 Task: Align the text "Advancing knowledge through systematic investigation" at the top.
Action: Mouse moved to (153, 159)
Screenshot: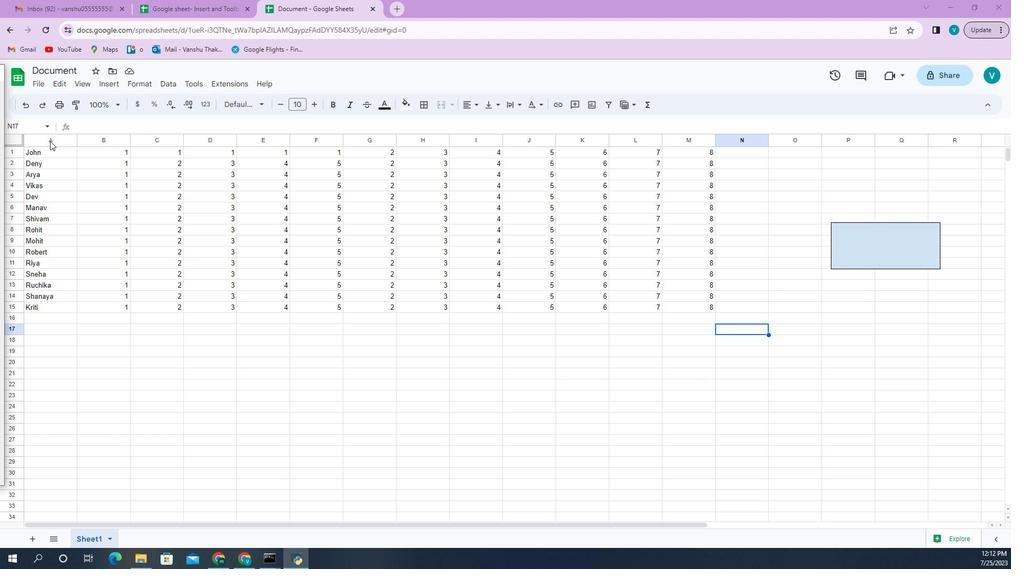 
Action: Mouse pressed left at (153, 159)
Screenshot: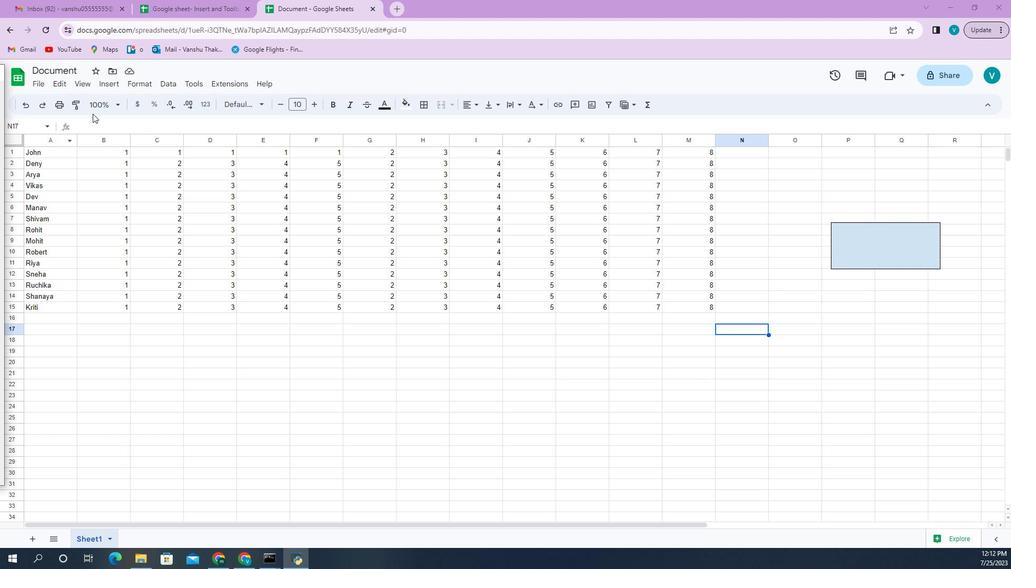 
Action: Mouse moved to (159, 156)
Screenshot: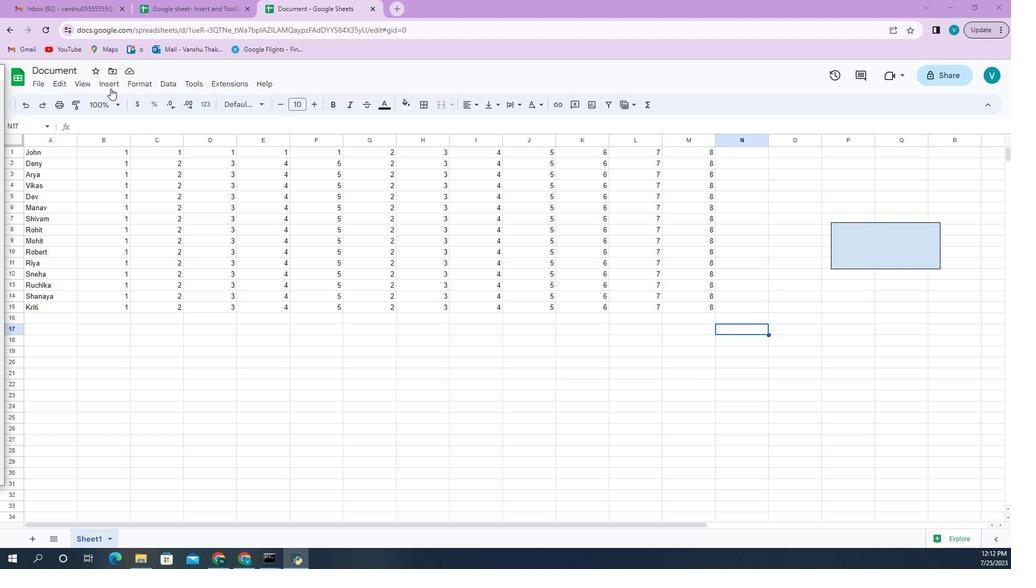 
Action: Mouse pressed left at (159, 156)
Screenshot: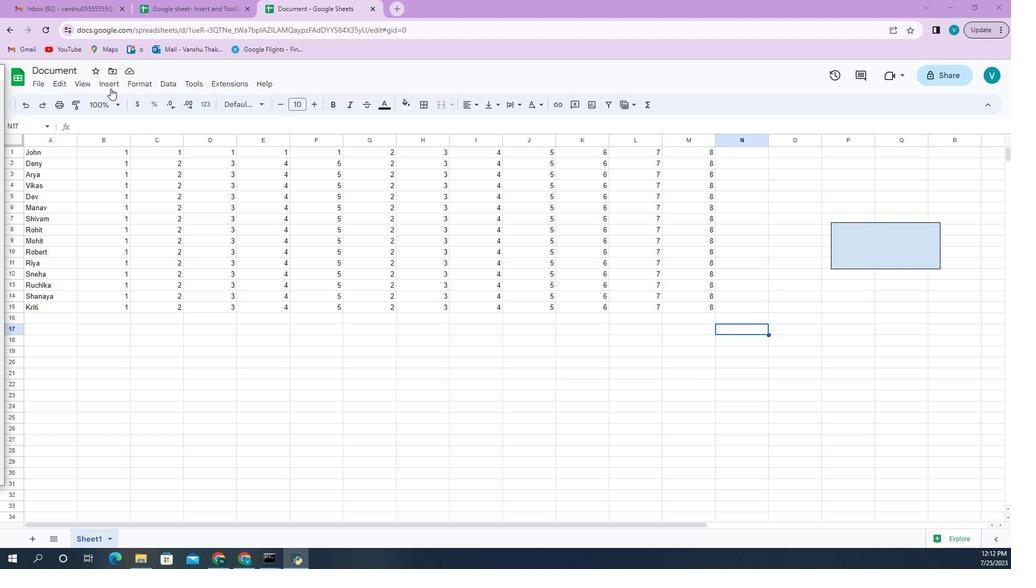 
Action: Mouse moved to (172, 249)
Screenshot: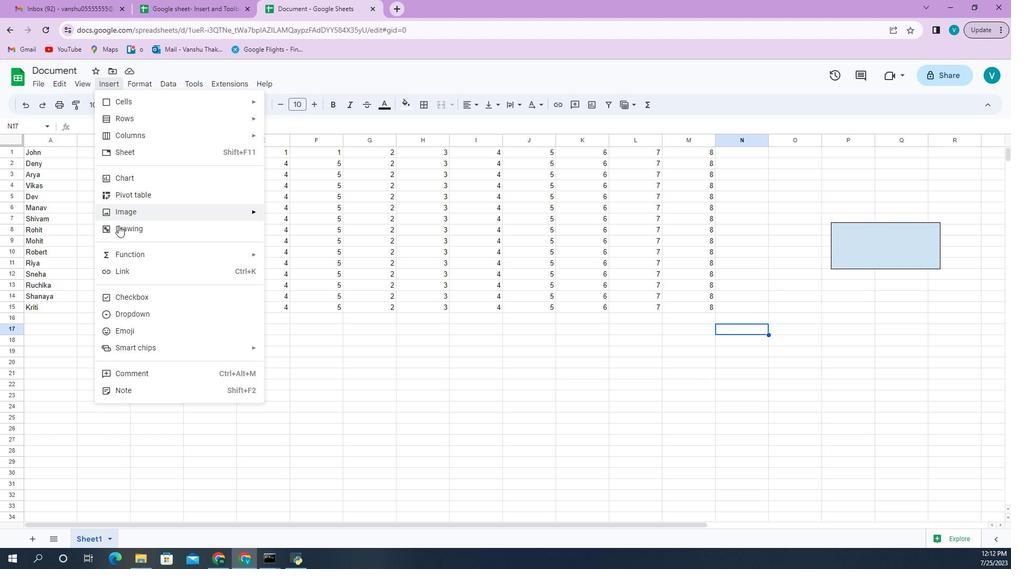 
Action: Mouse pressed left at (172, 249)
Screenshot: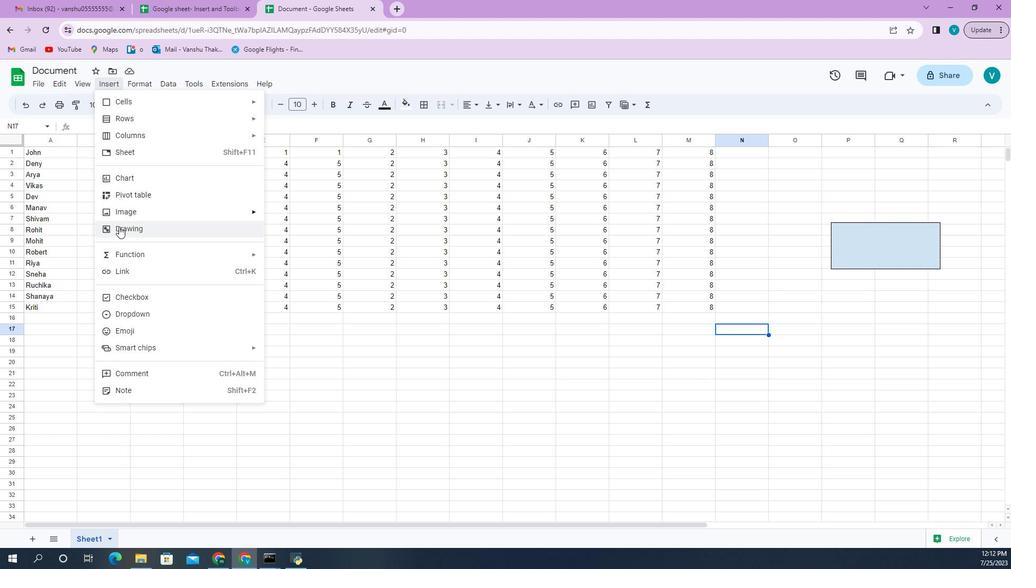 
Action: Mouse moved to (424, 255)
Screenshot: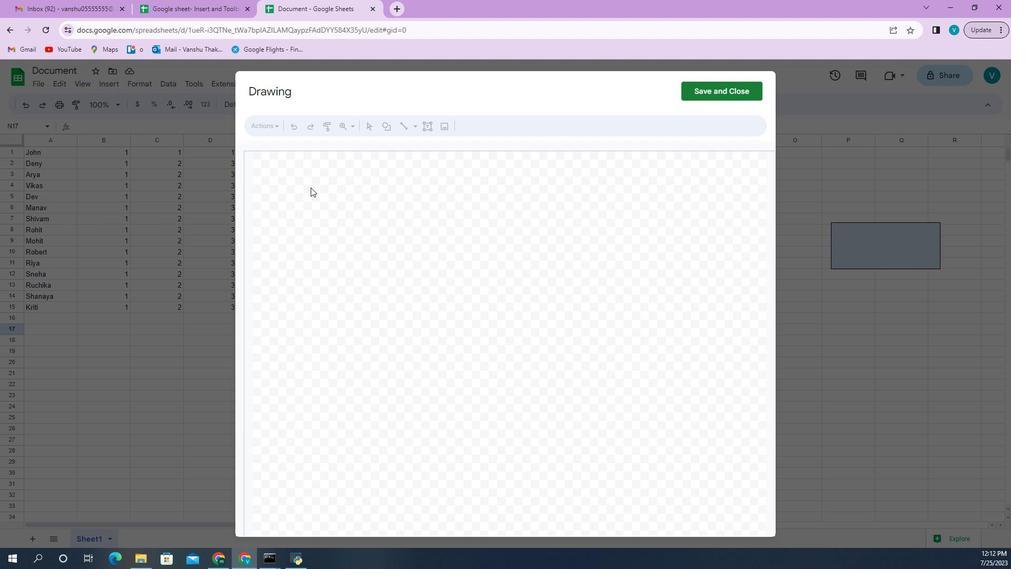 
Action: Key pressed ctrl+V
Screenshot: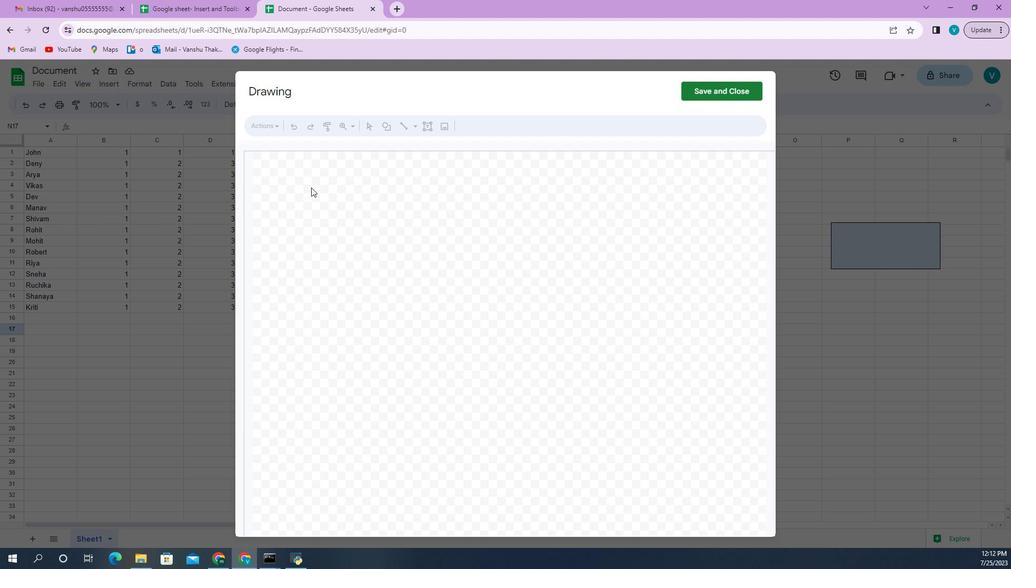 
Action: Mouse moved to (498, 183)
Screenshot: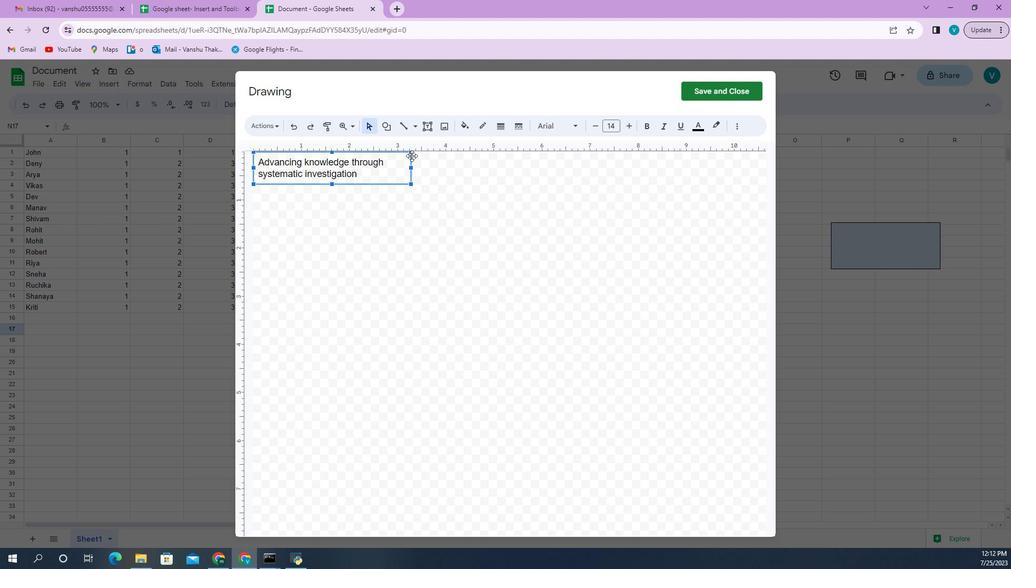 
Action: Mouse pressed left at (498, 183)
Screenshot: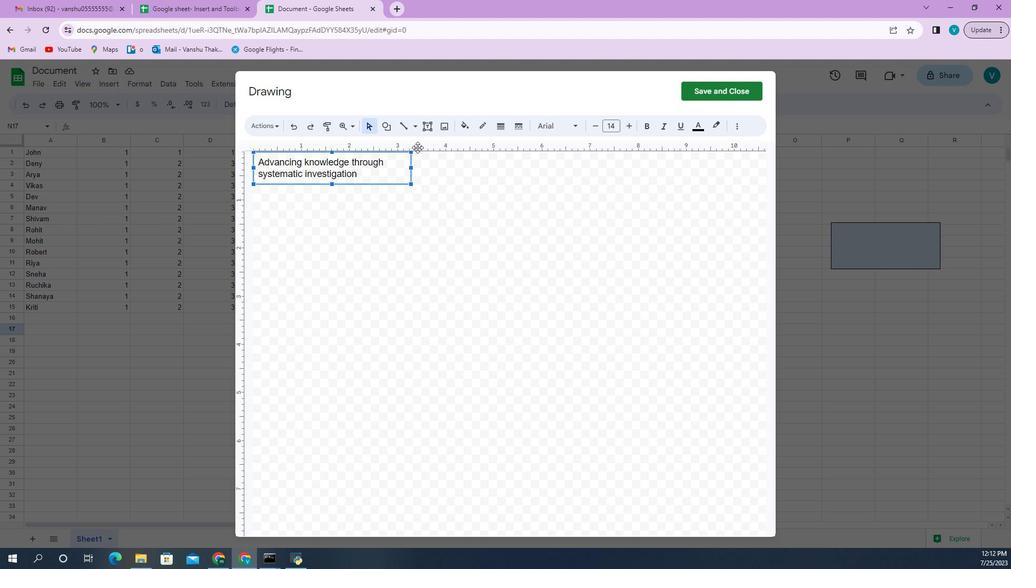 
Action: Mouse moved to (504, 262)
Screenshot: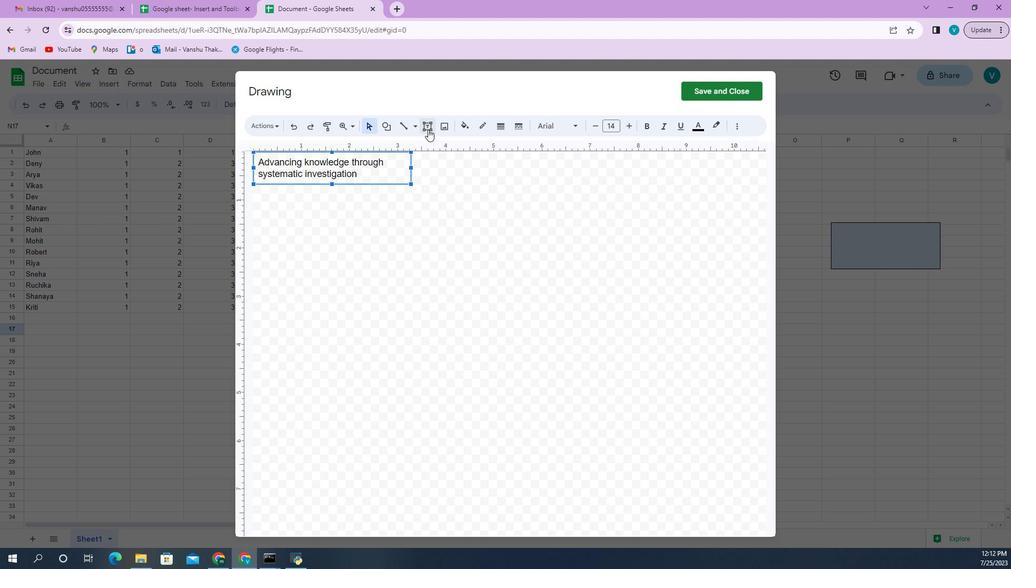 
Action: Mouse pressed left at (504, 262)
Screenshot: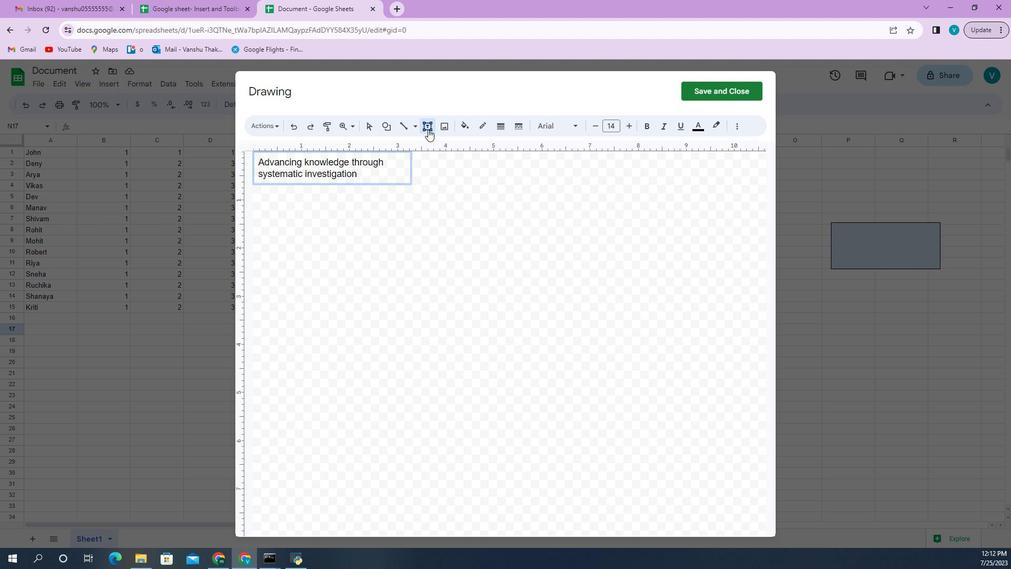 
Action: Mouse moved to (703, 315)
Screenshot: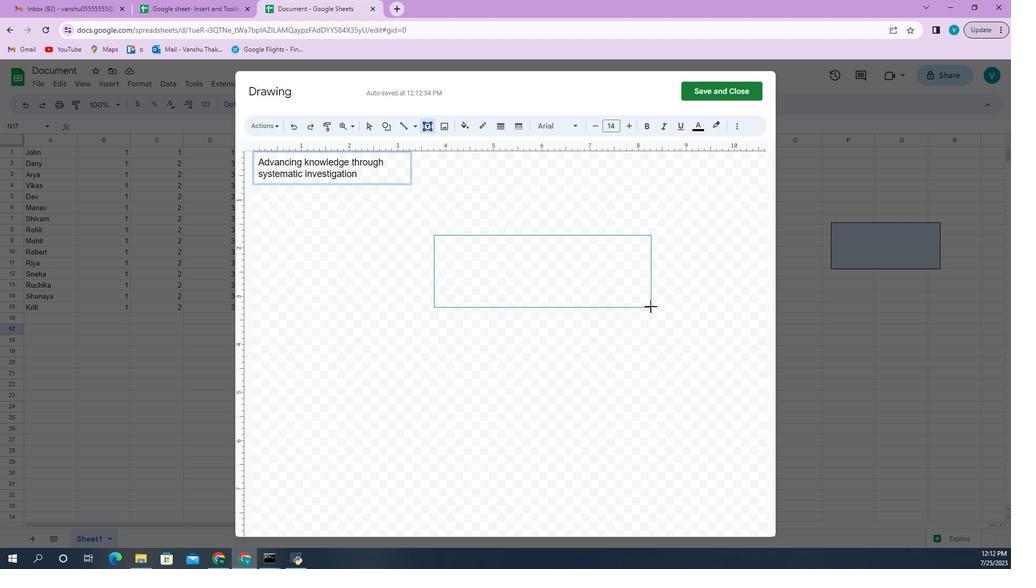 
Action: Key pressed ctrl+V
Screenshot: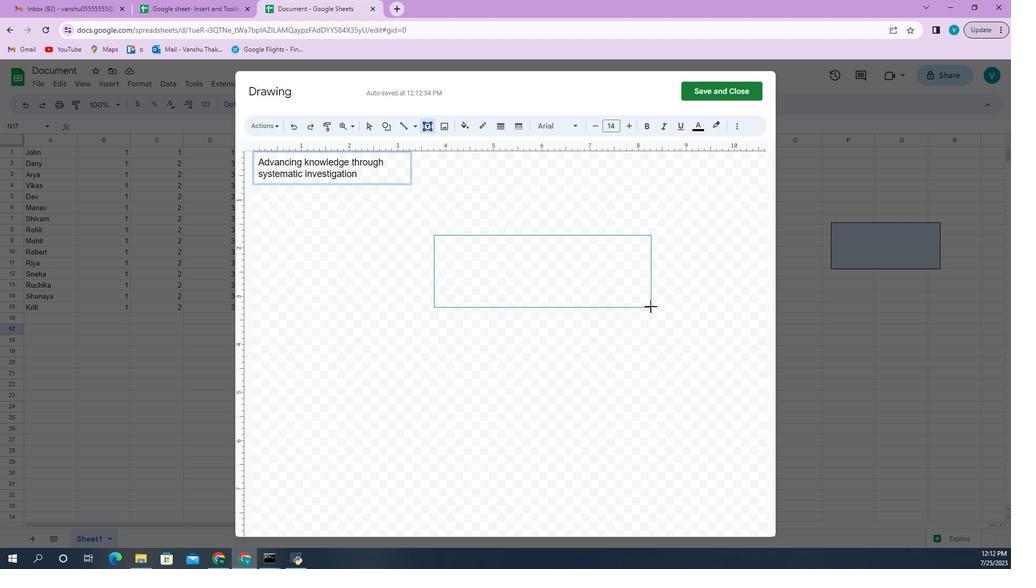 
Action: Mouse moved to (327, 181)
Screenshot: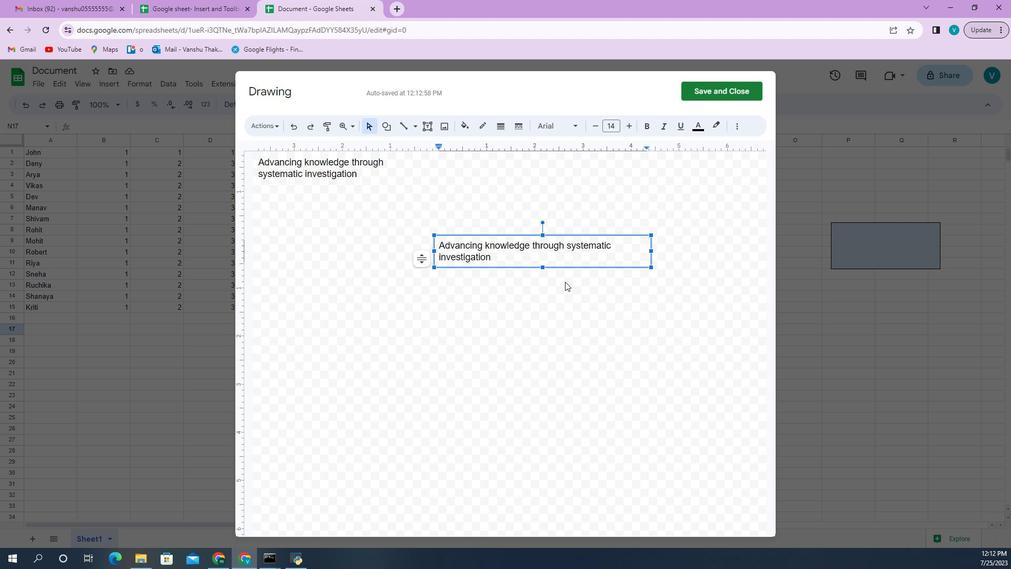 
Action: Mouse pressed left at (327, 181)
Screenshot: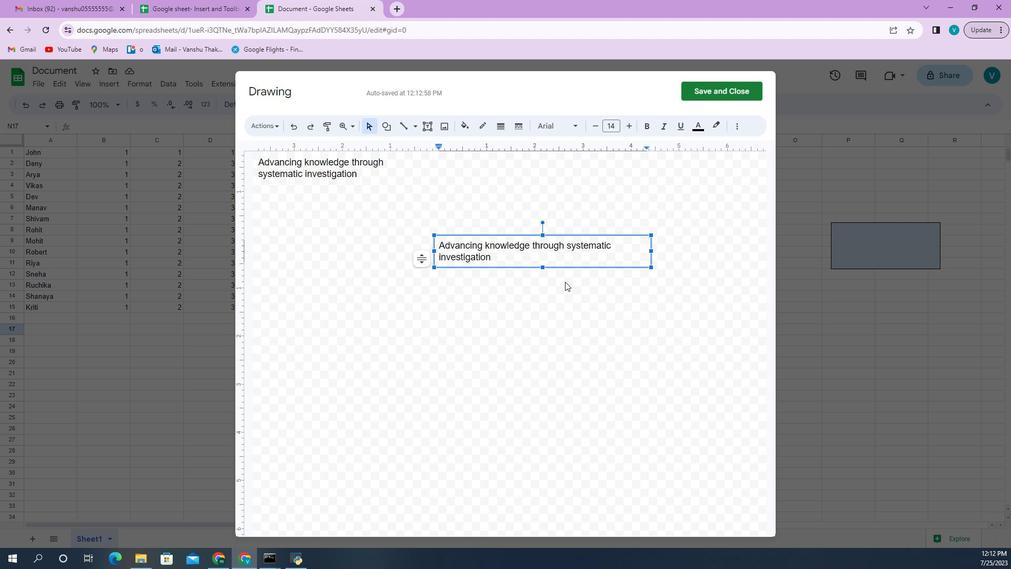 
Action: Mouse moved to (161, 154)
Screenshot: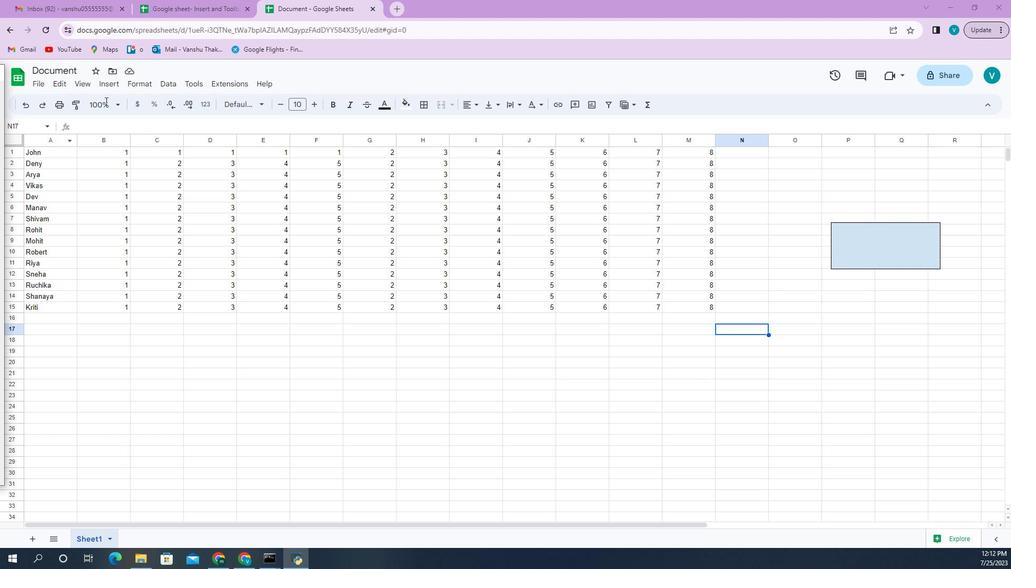 
Action: Mouse pressed left at (161, 154)
Screenshot: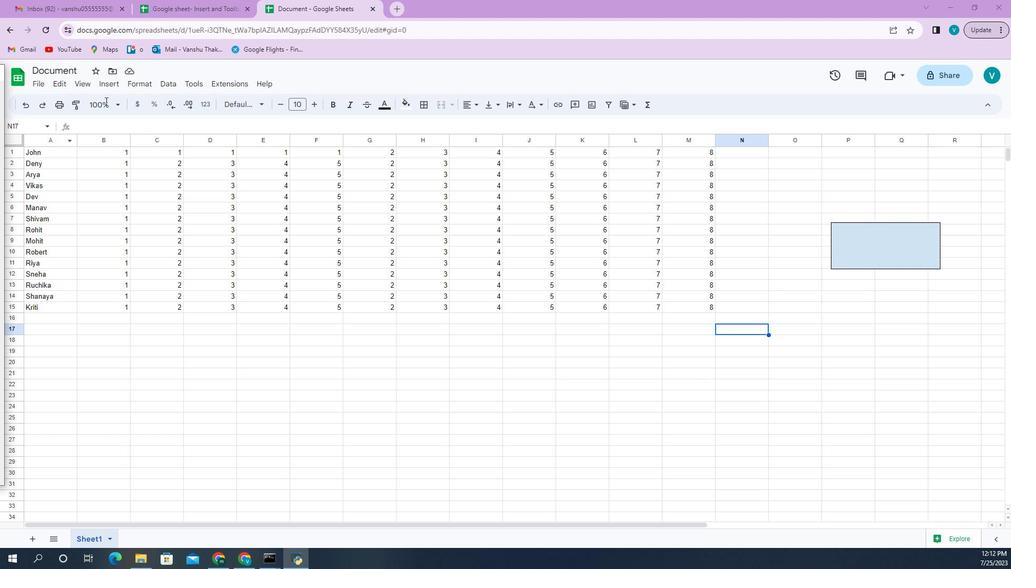 
Action: Mouse moved to (173, 246)
Screenshot: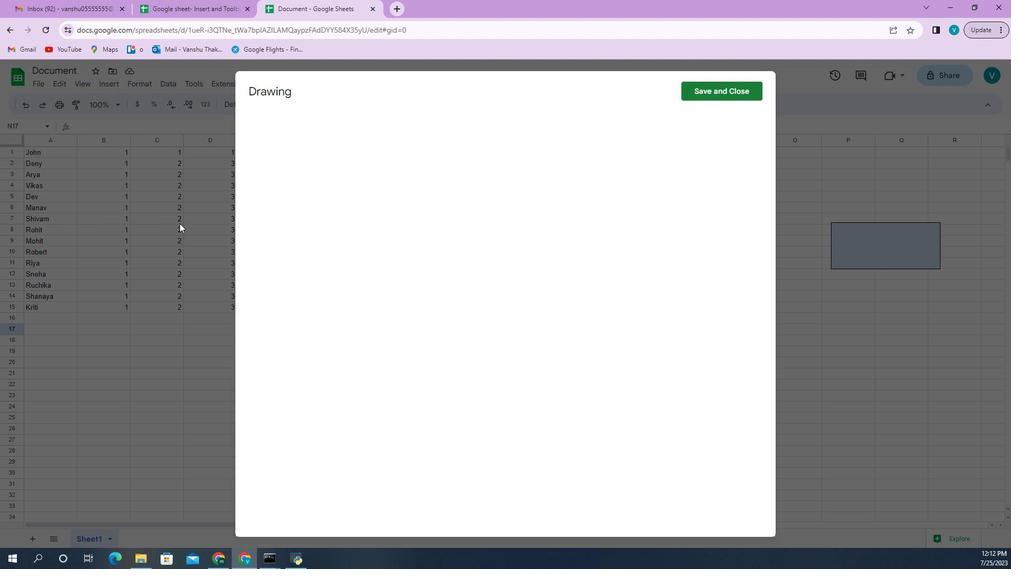 
Action: Mouse pressed left at (173, 246)
Screenshot: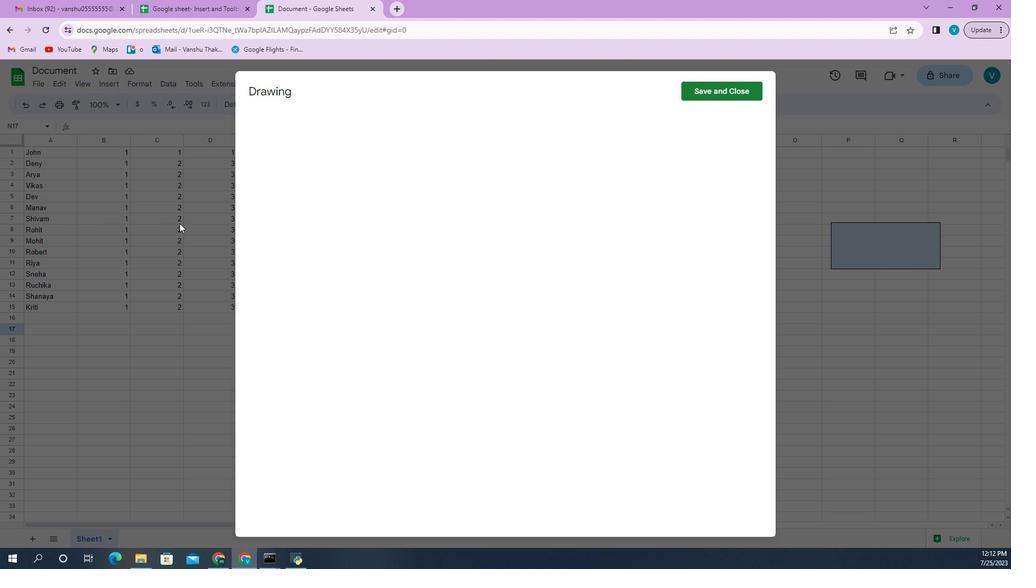 
Action: Mouse moved to (490, 229)
Screenshot: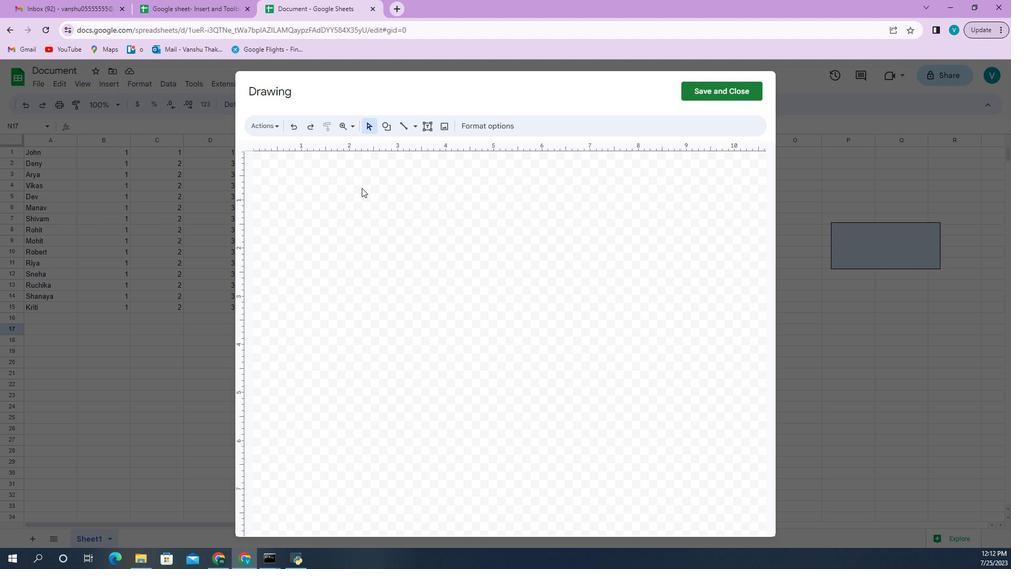 
Action: Key pressed ctrl+V
Screenshot: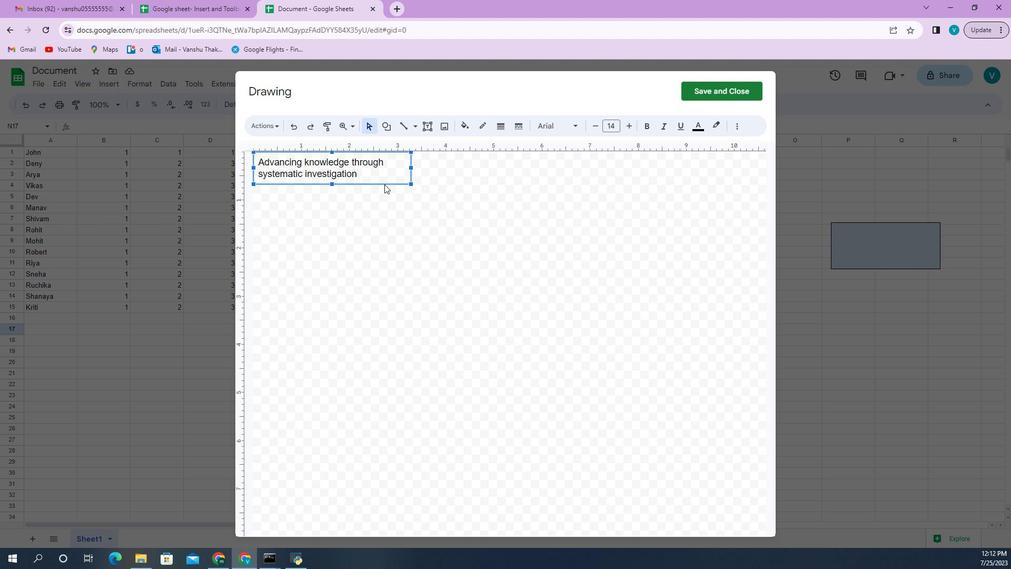 
Action: Mouse moved to (491, 182)
Screenshot: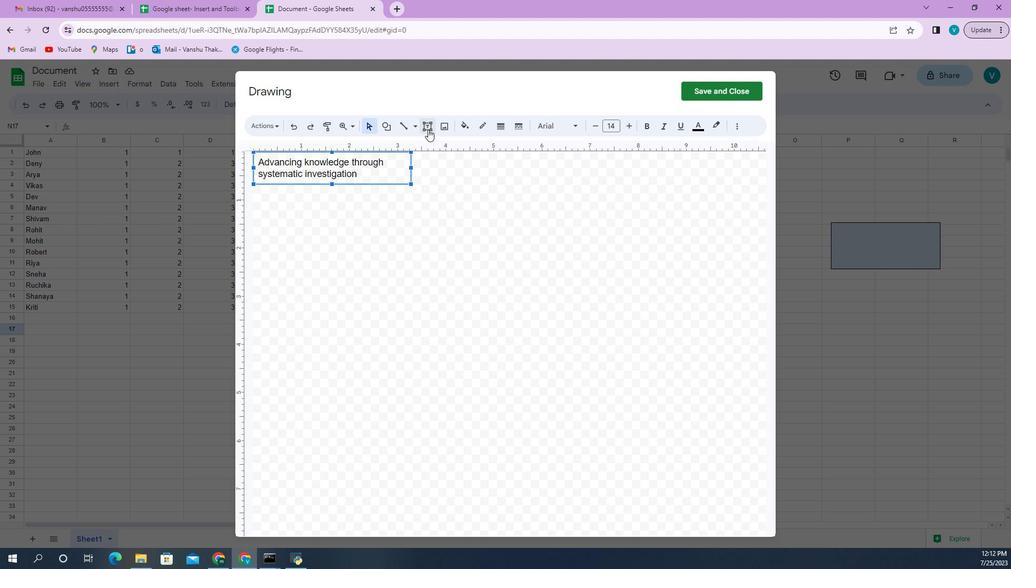 
Action: Mouse pressed left at (491, 182)
Screenshot: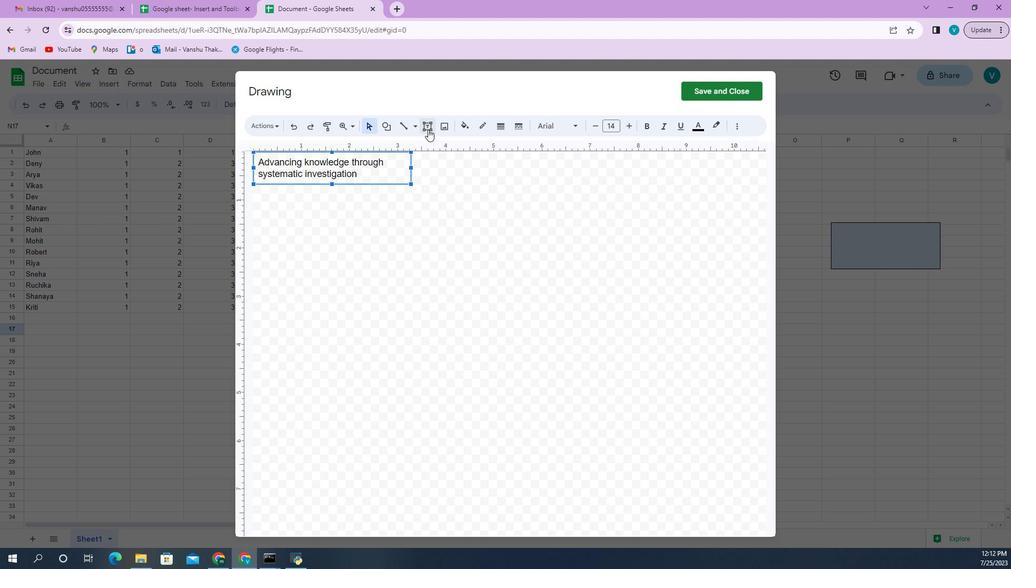 
Action: Mouse moved to (524, 258)
Screenshot: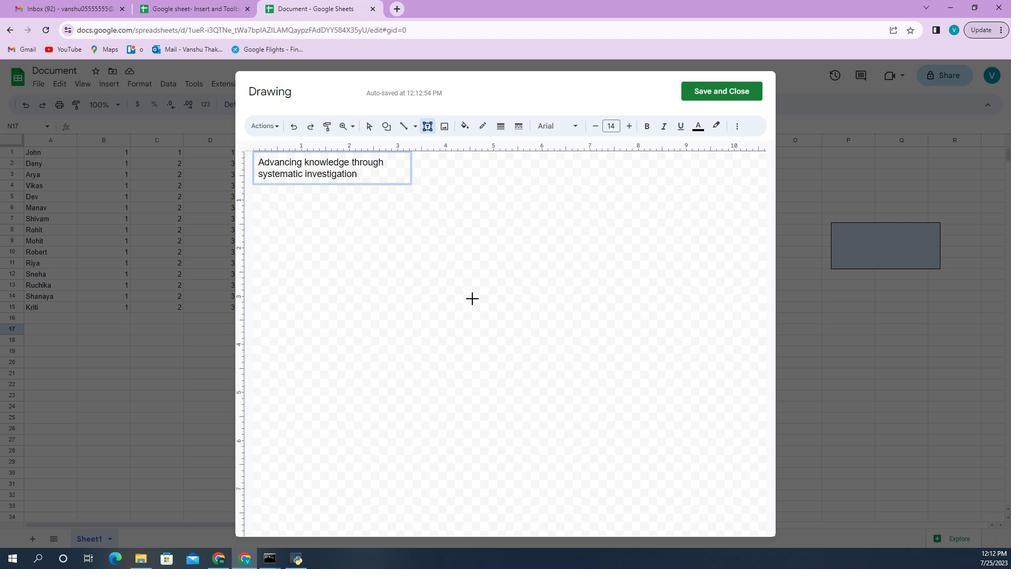 
Action: Mouse pressed left at (524, 258)
Screenshot: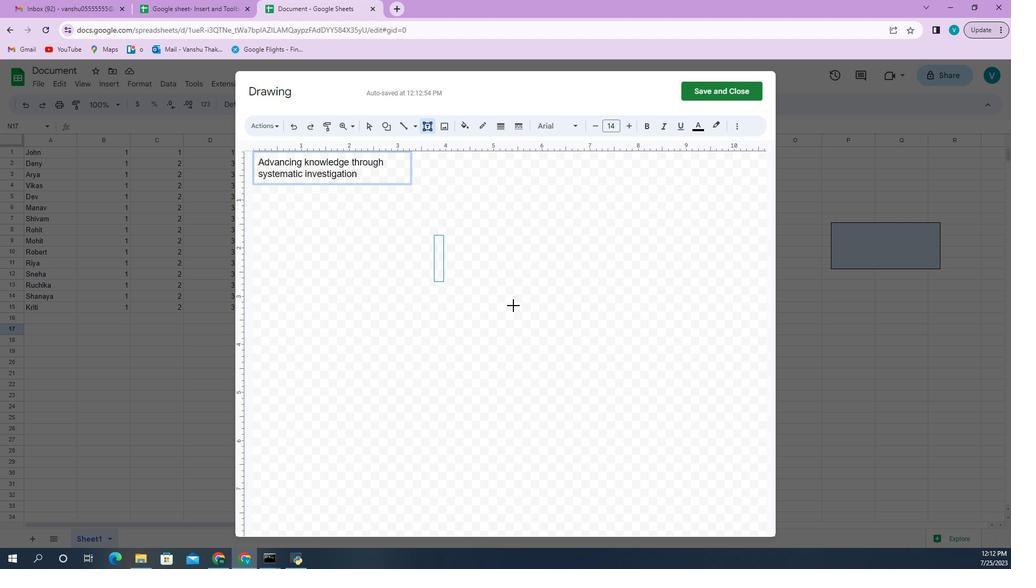 
Action: Mouse moved to (746, 305)
Screenshot: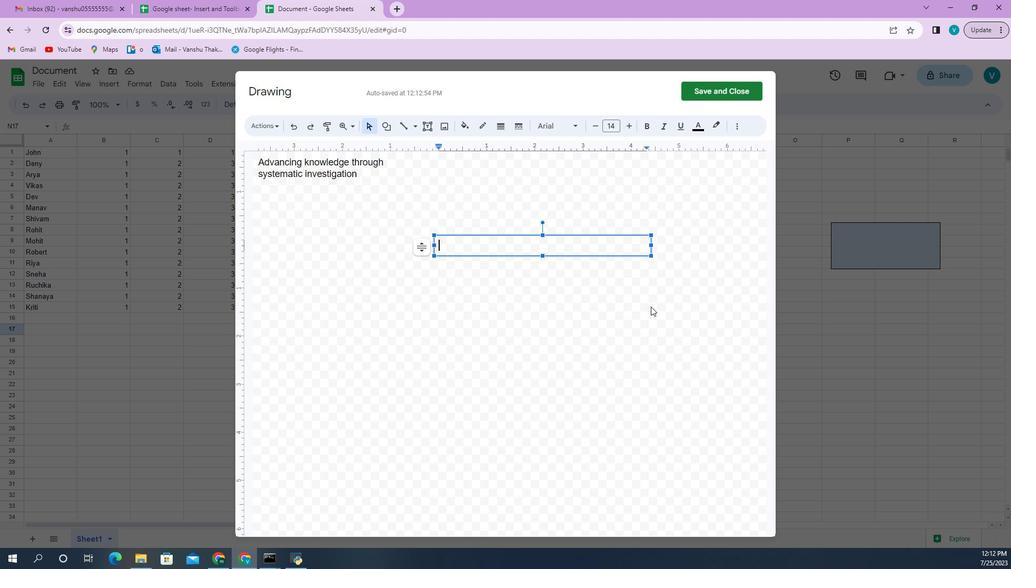 
Action: Key pressed ctrl+V
Screenshot: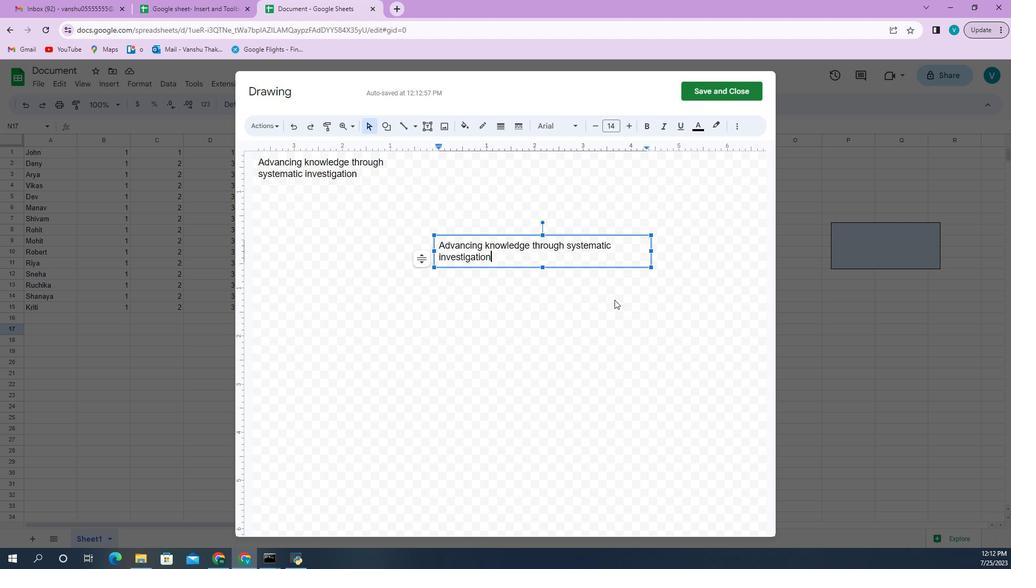 
Action: Mouse moved to (326, 182)
Screenshot: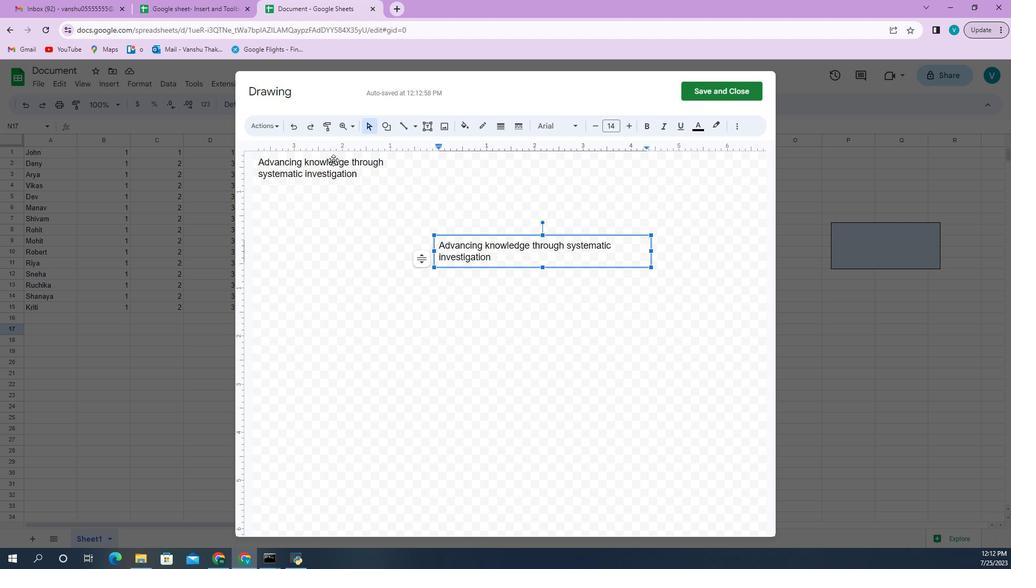 
Action: Mouse pressed left at (326, 182)
Screenshot: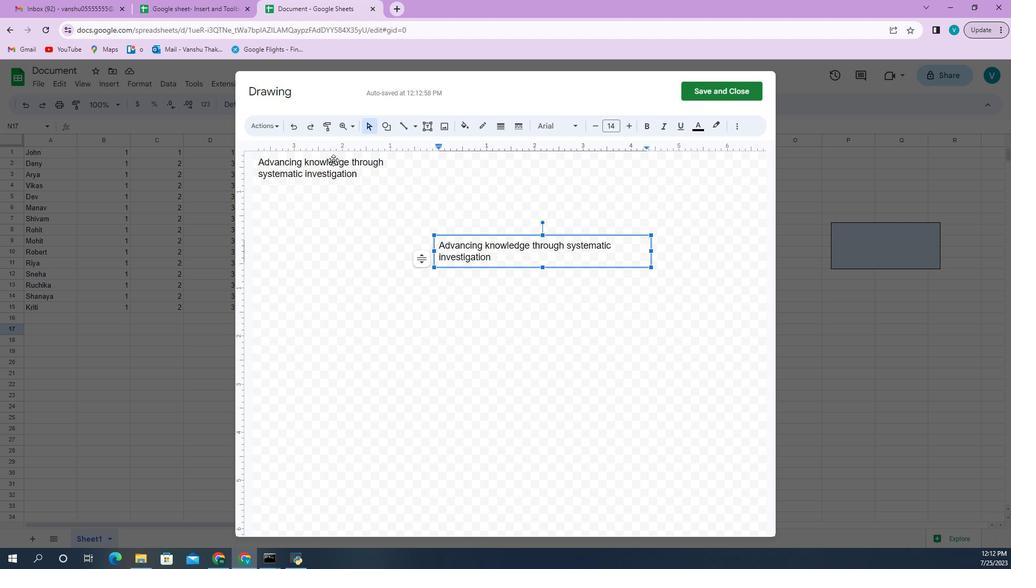 
Action: Mouse moved to (158, 158)
Screenshot: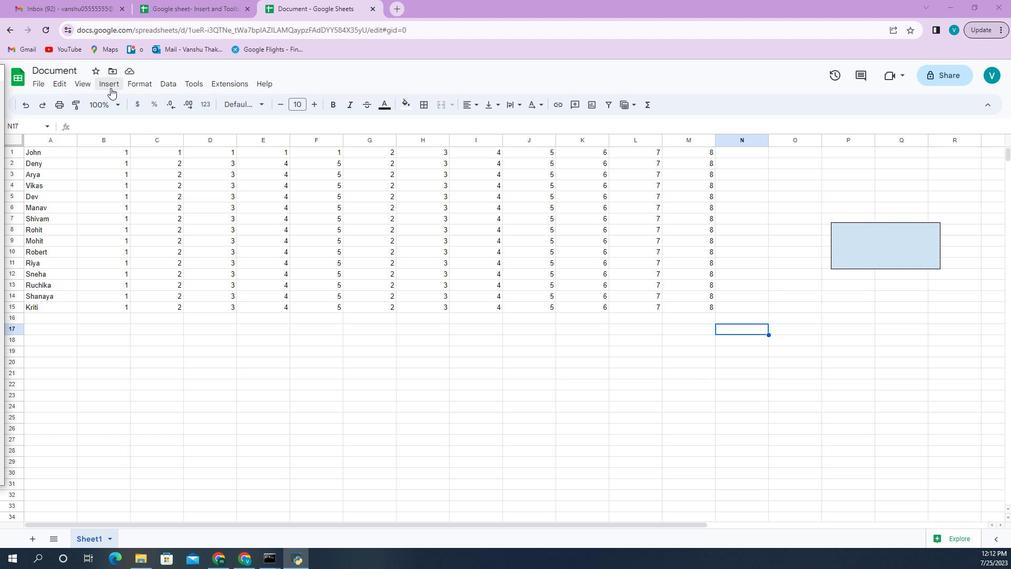 
Action: Mouse pressed left at (158, 158)
Screenshot: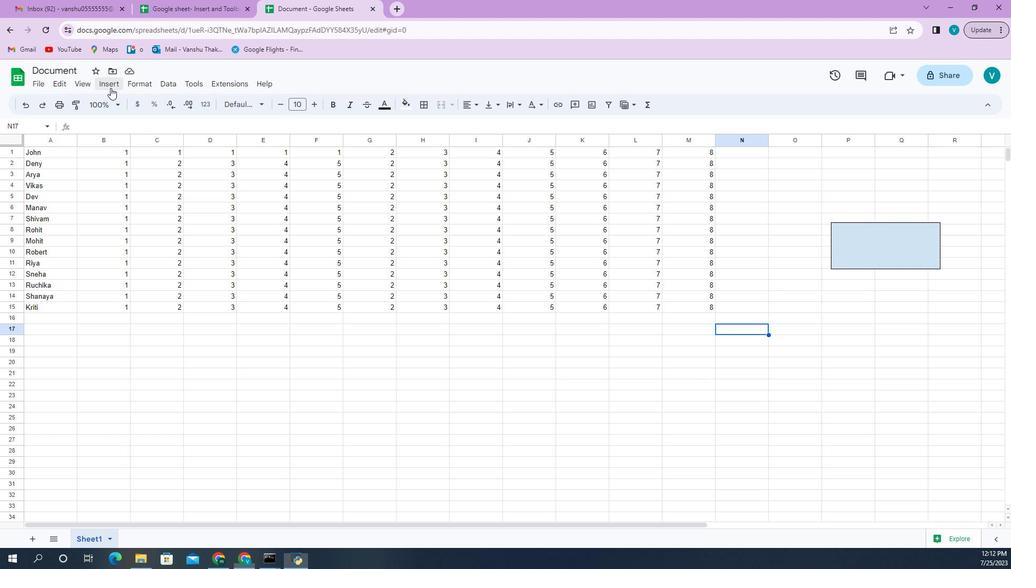 
Action: Mouse moved to (167, 247)
Screenshot: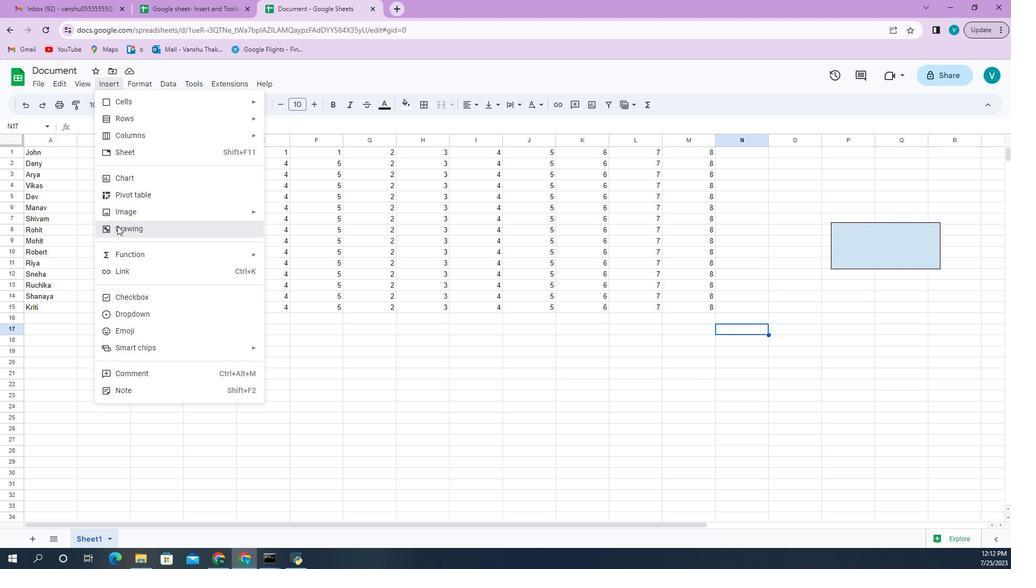 
Action: Mouse pressed left at (167, 247)
Screenshot: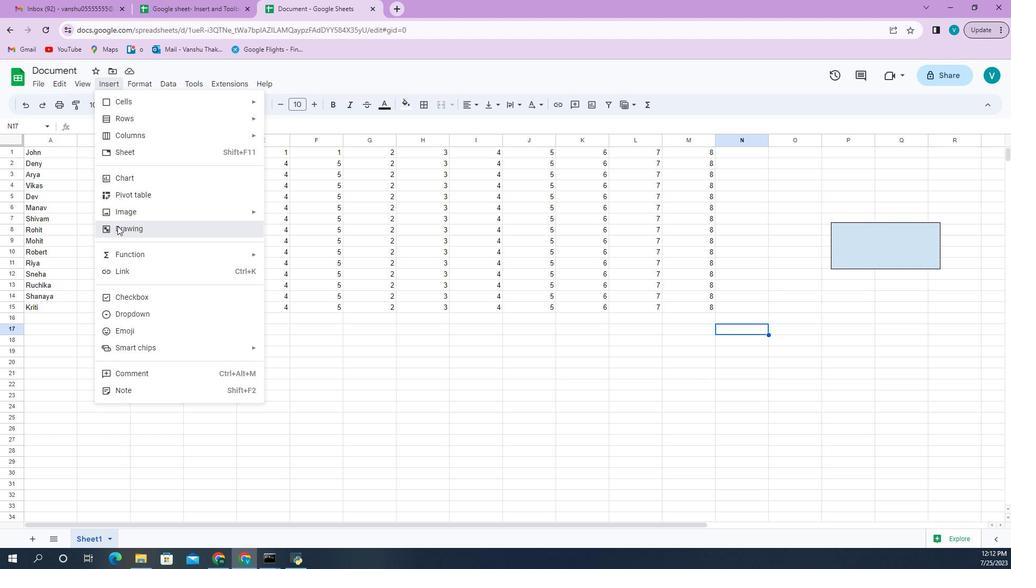 
Action: Mouse moved to (424, 220)
Screenshot: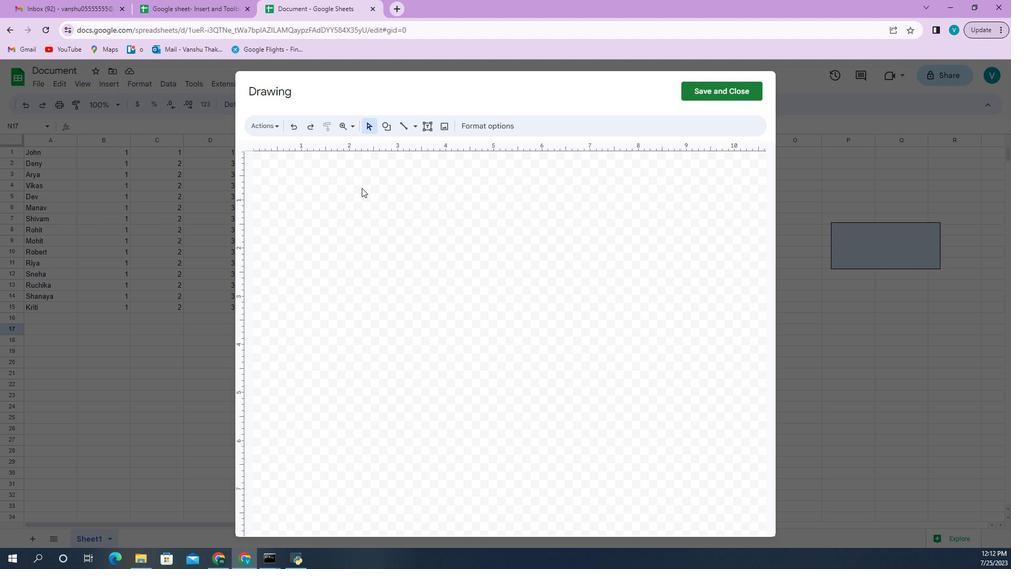 
Action: Key pressed ctrl+V
Screenshot: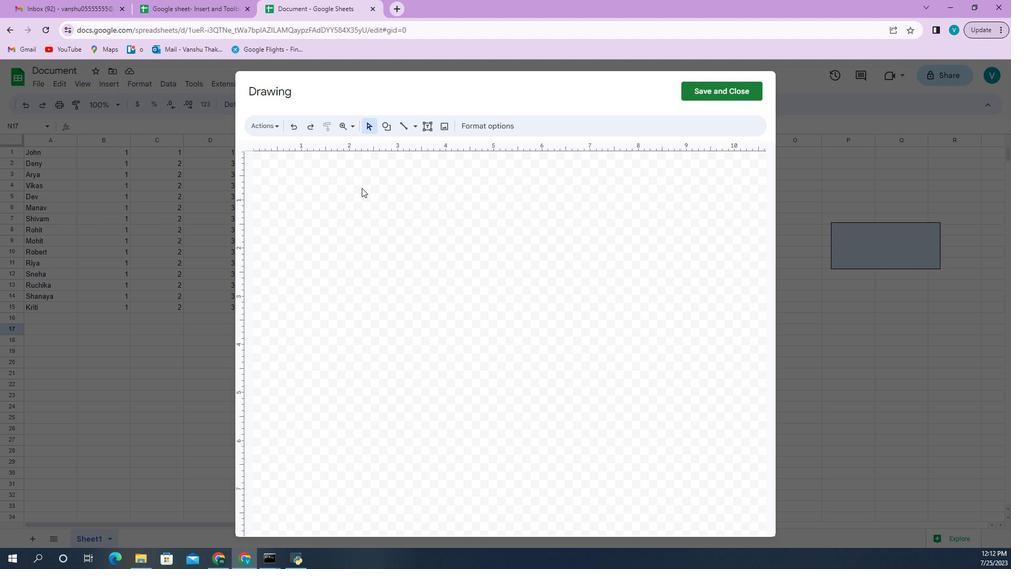 
Action: Mouse moved to (495, 187)
Screenshot: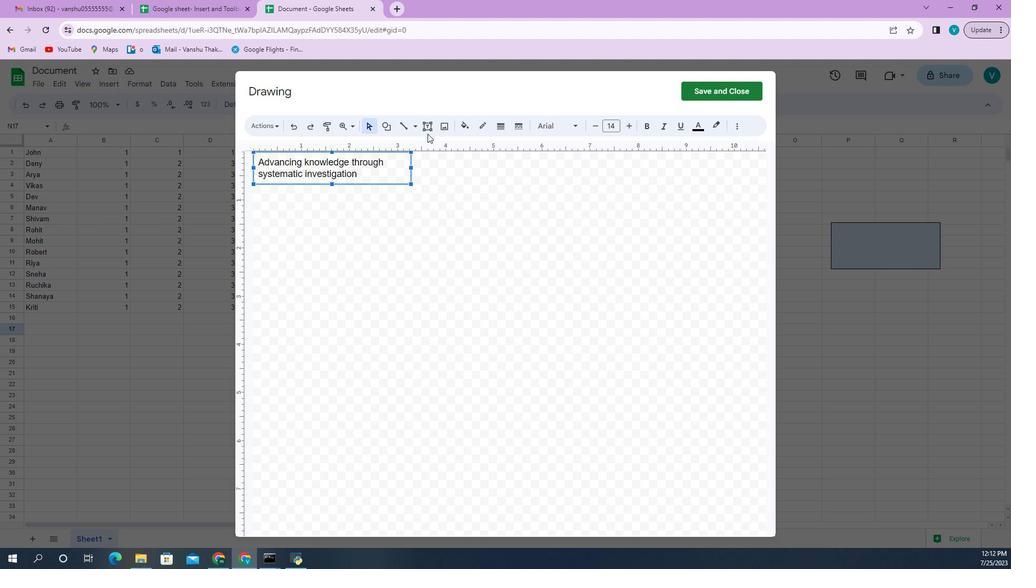 
Action: Mouse pressed left at (495, 187)
Screenshot: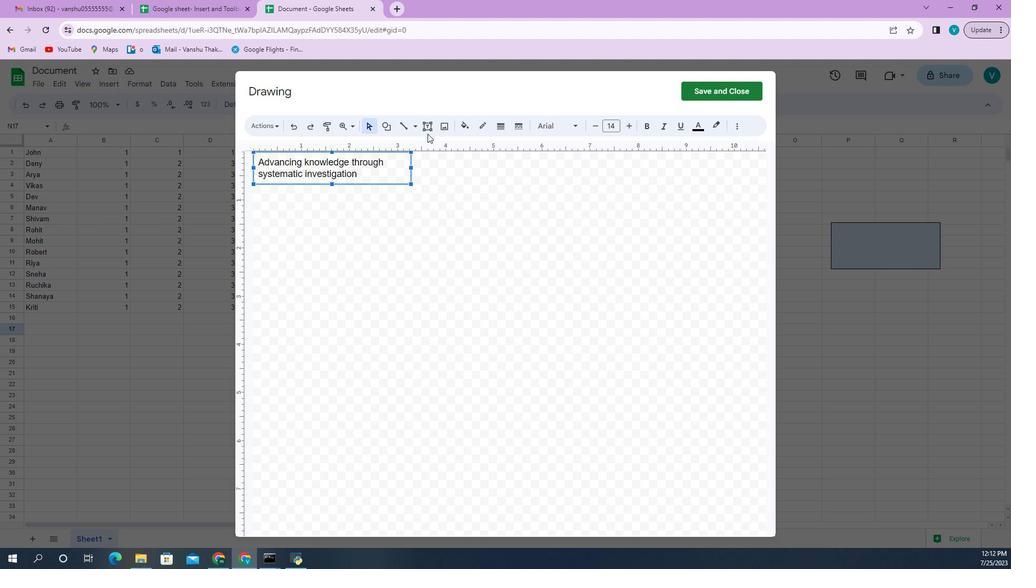 
Action: Mouse moved to (495, 184)
Screenshot: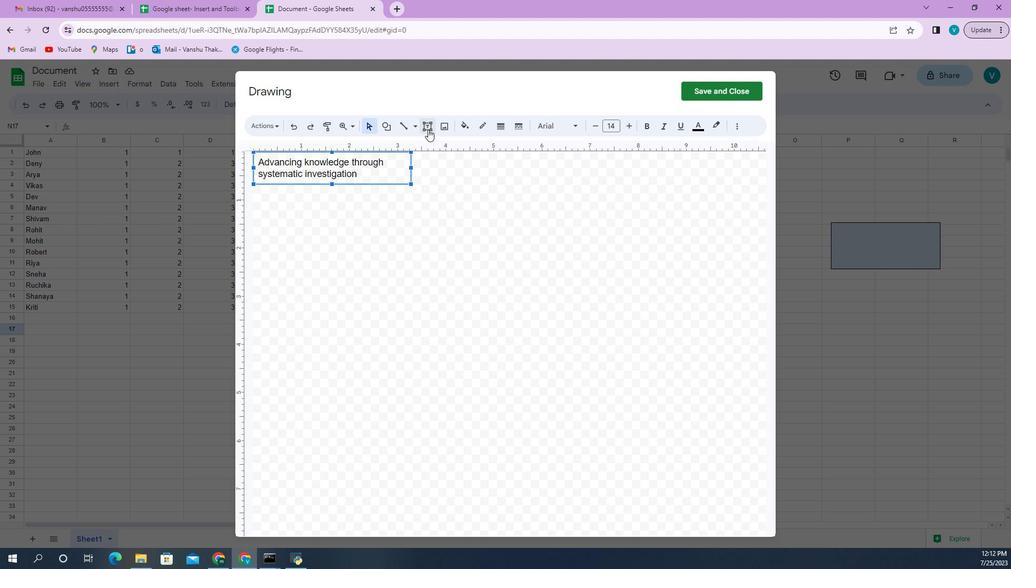 
Action: Mouse pressed left at (495, 184)
Screenshot: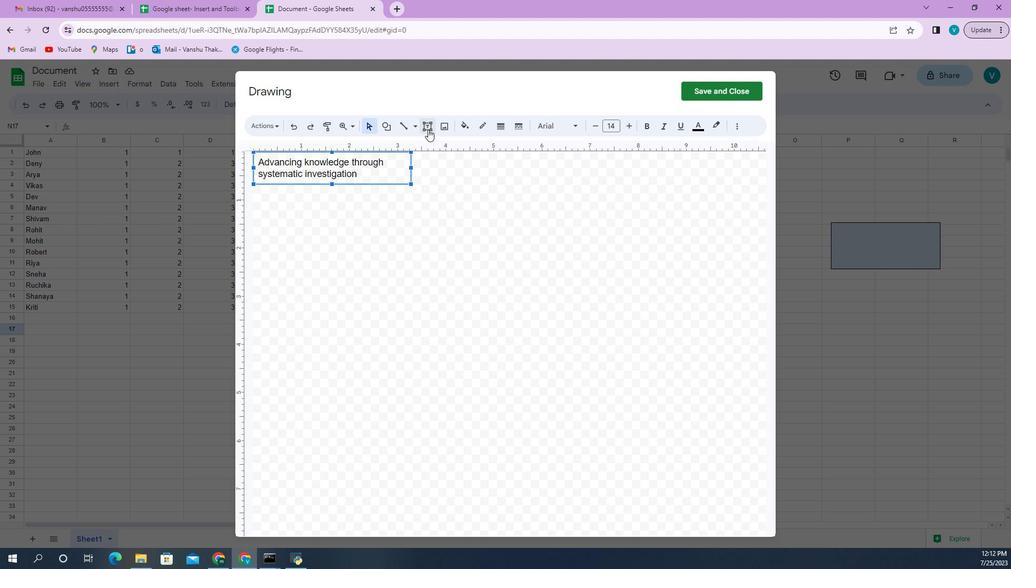 
Action: Mouse moved to (501, 251)
Screenshot: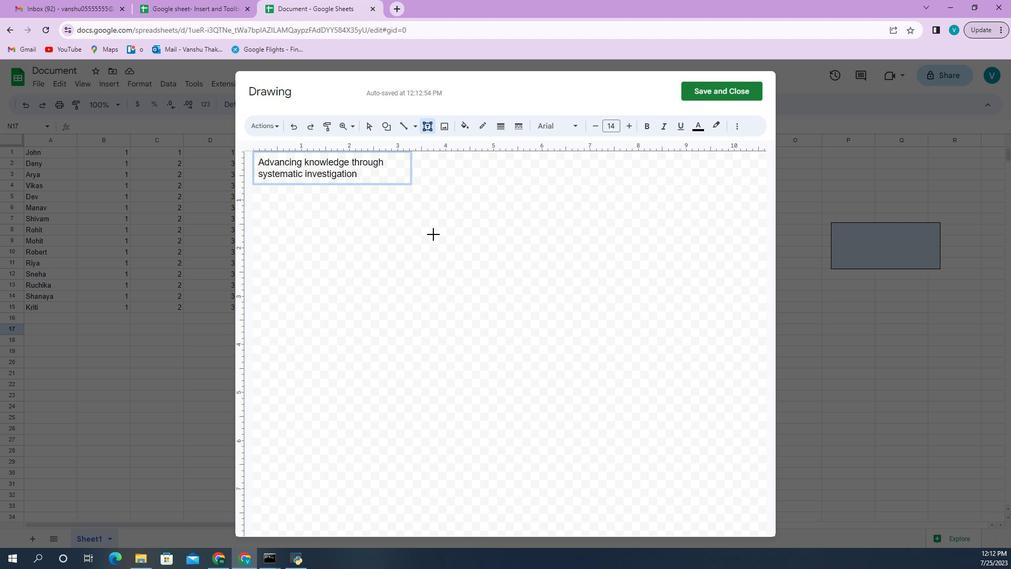 
Action: Mouse pressed left at (501, 251)
Screenshot: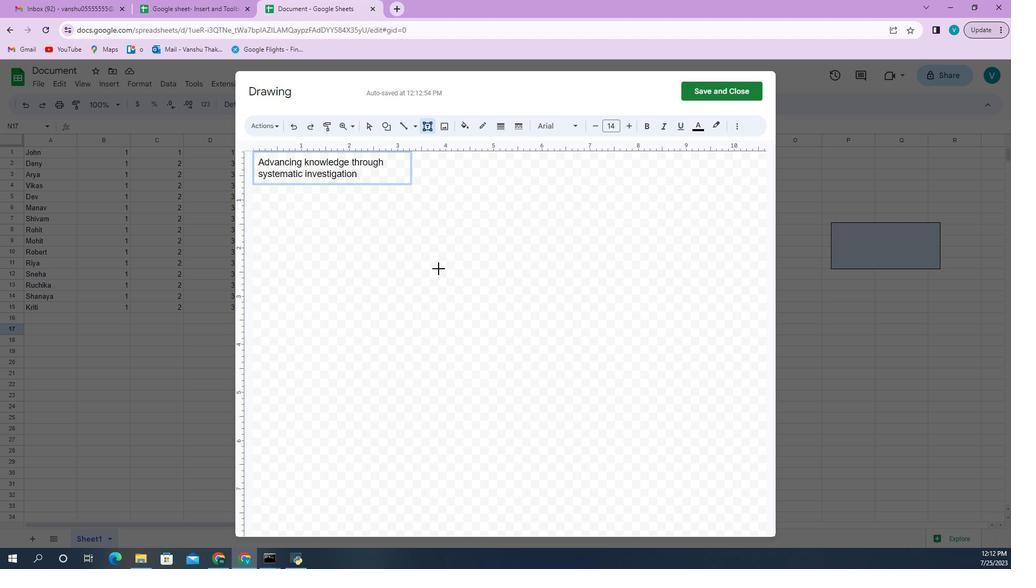 
Action: Mouse moved to (732, 297)
Screenshot: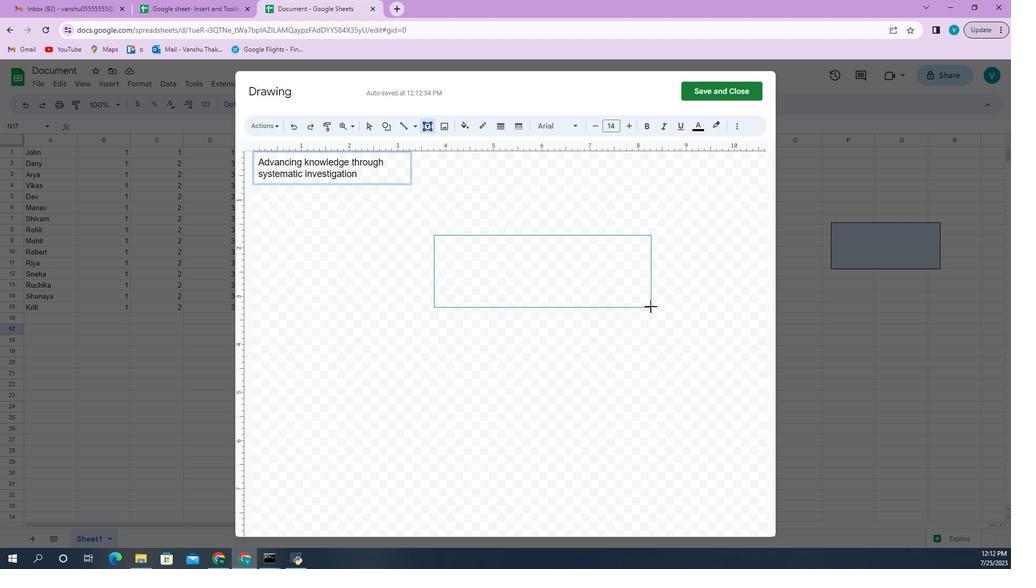 
Action: Key pressed ctrl+V
Screenshot: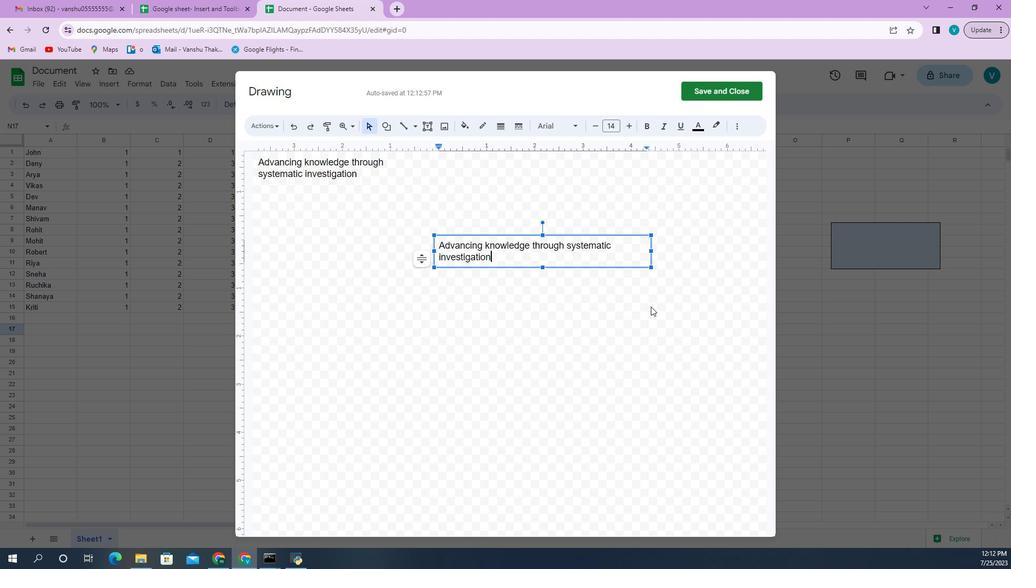 
Action: Mouse moved to (564, 271)
Screenshot: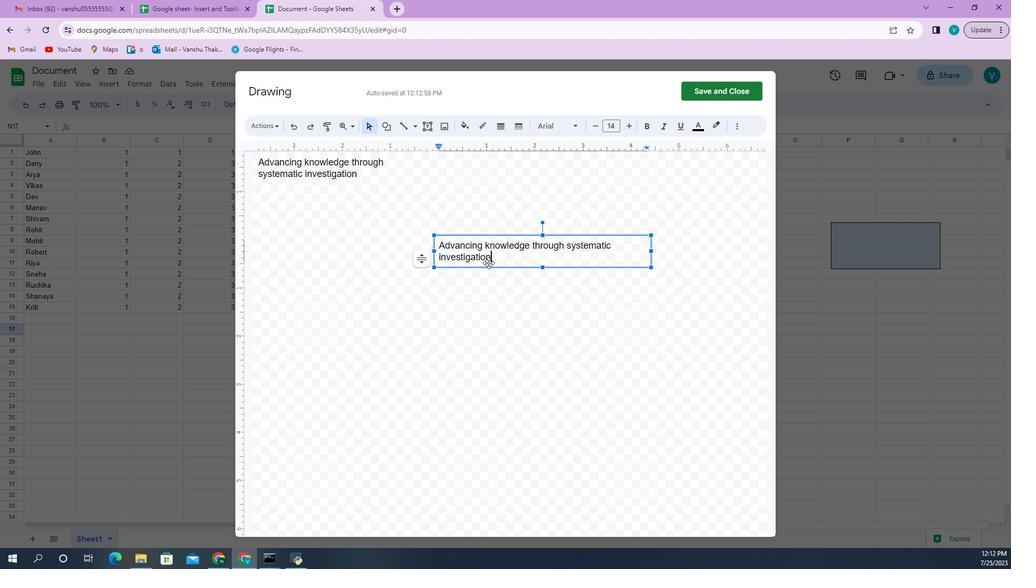 
Action: Key pressed <Key.shift>
Screenshot: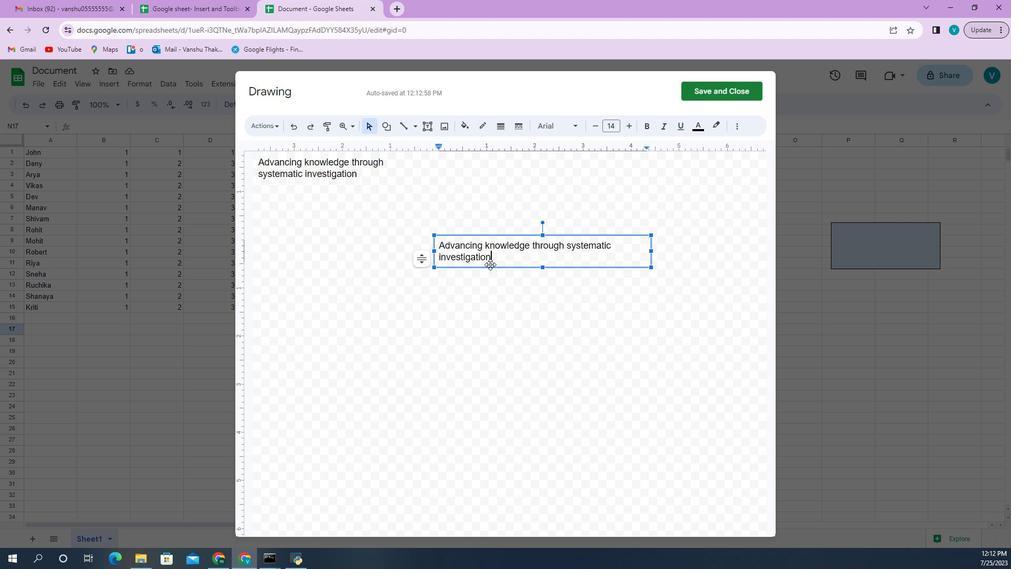 
Action: Mouse moved to (559, 269)
Screenshot: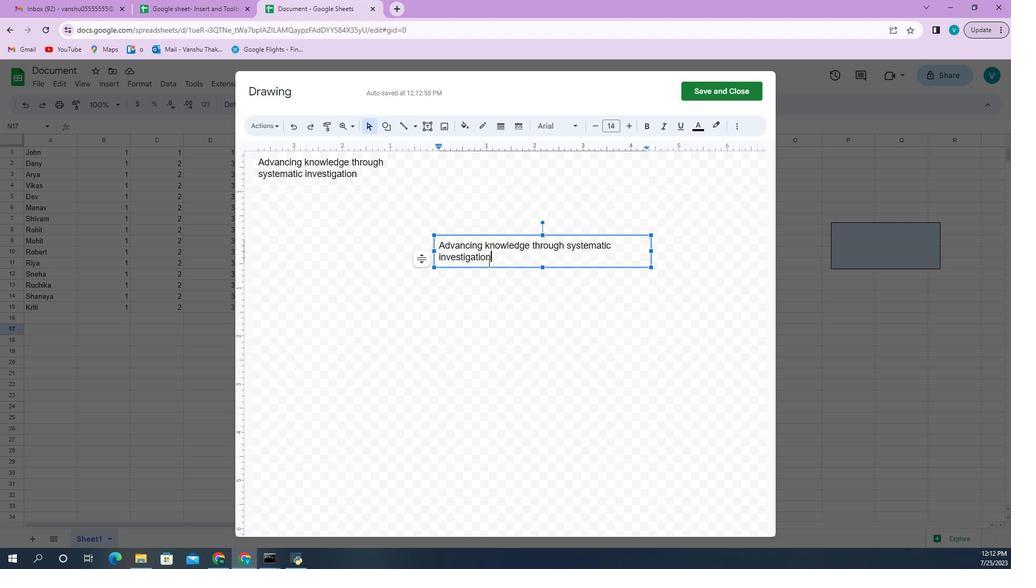 
Action: Mouse pressed left at (559, 269)
Screenshot: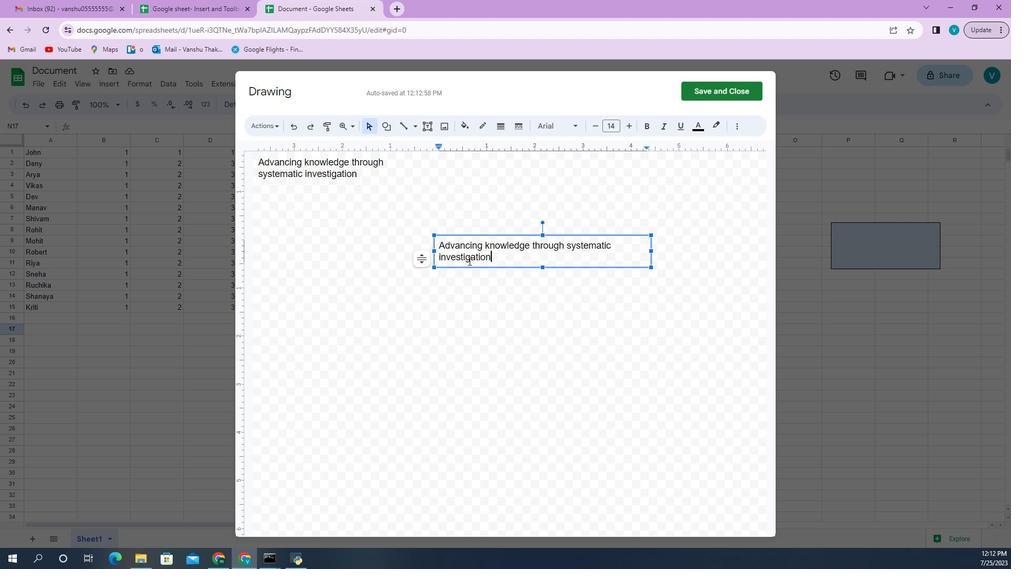 
Action: Mouse moved to (464, 257)
Screenshot: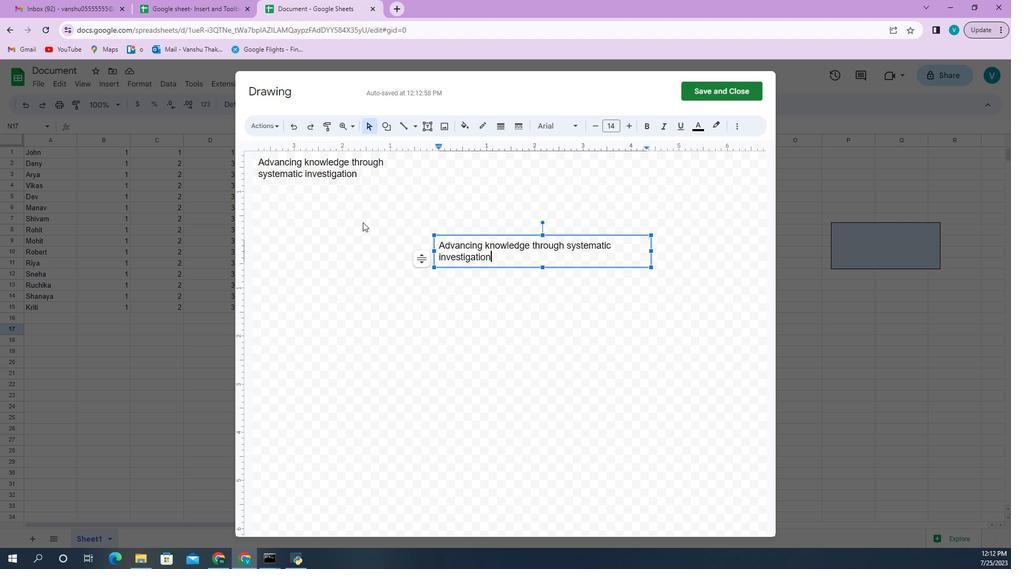 
Action: Key pressed <Key.shift>
Screenshot: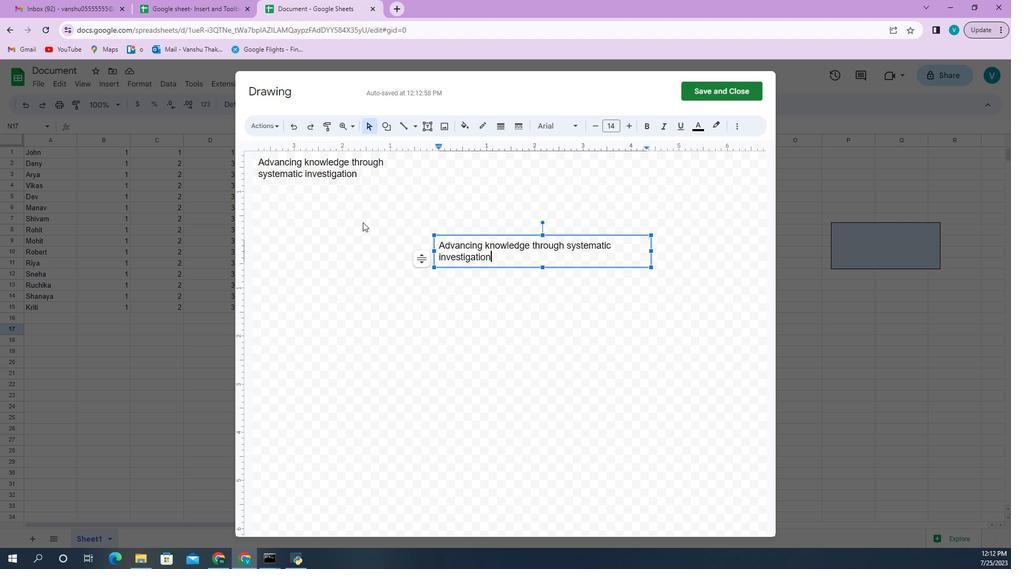 
Action: Mouse moved to (452, 252)
Screenshot: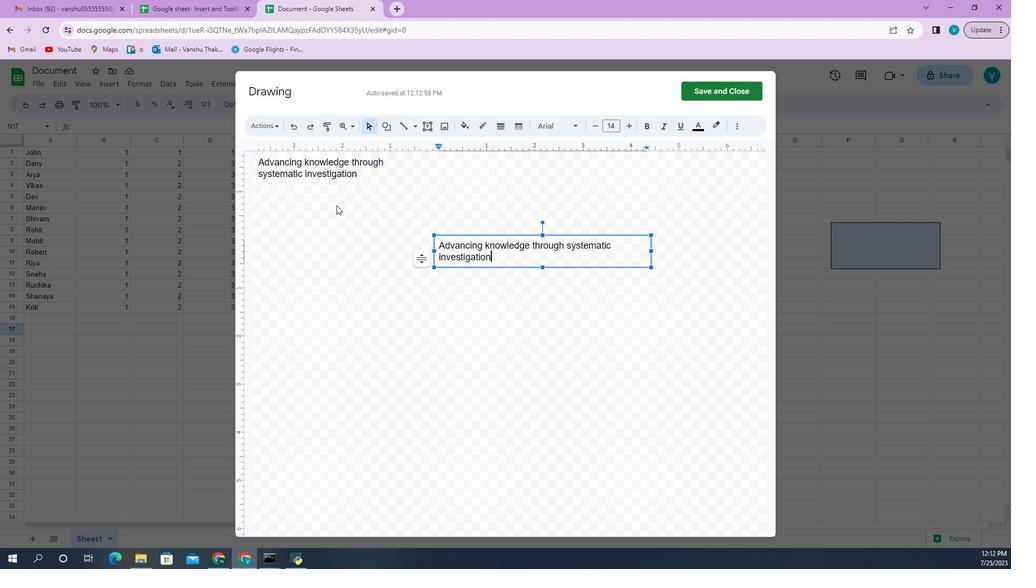 
Action: Key pressed <Key.shift>
Screenshot: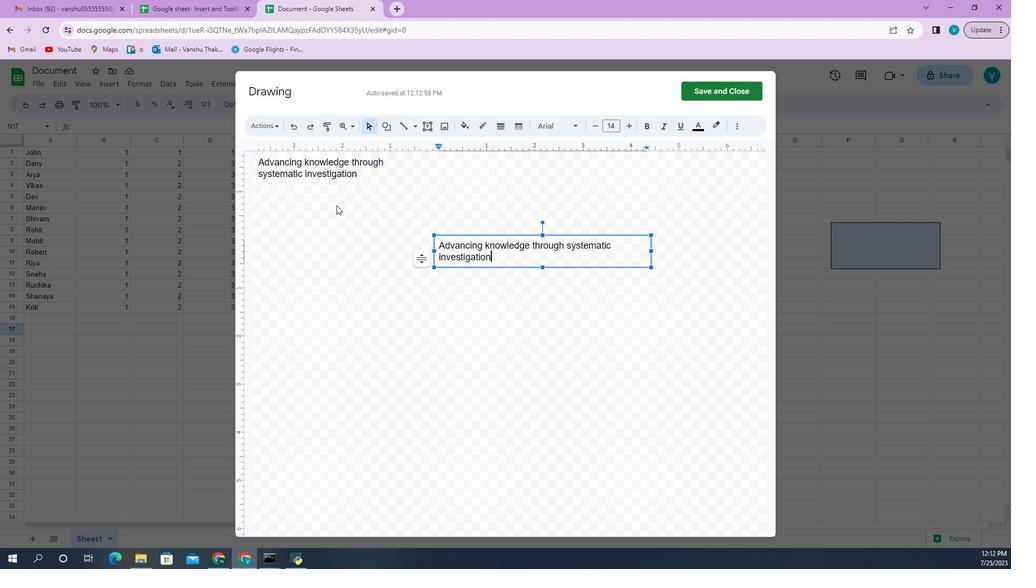 
Action: Mouse moved to (443, 249)
Screenshot: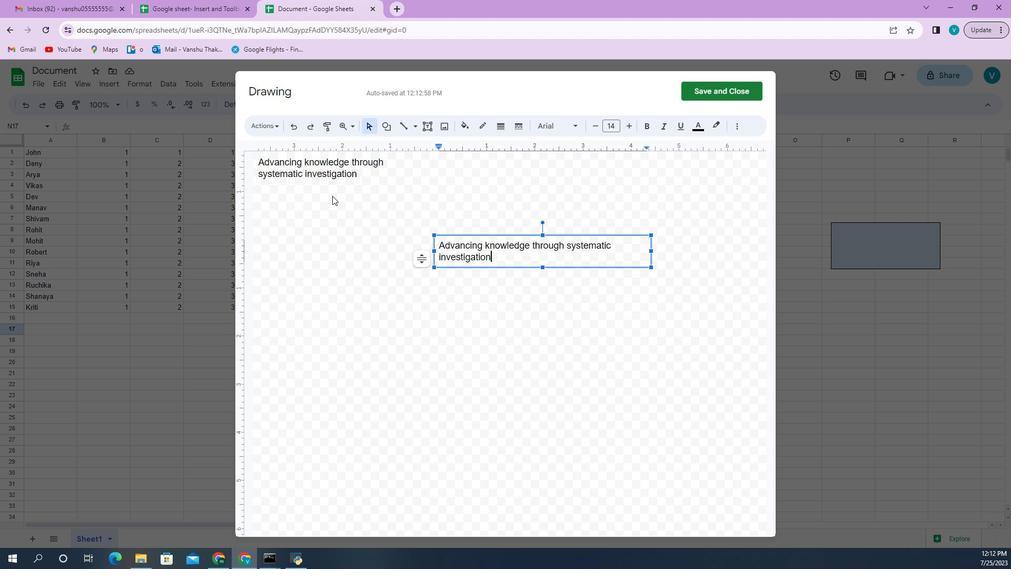 
Action: Key pressed <Key.shift>
Screenshot: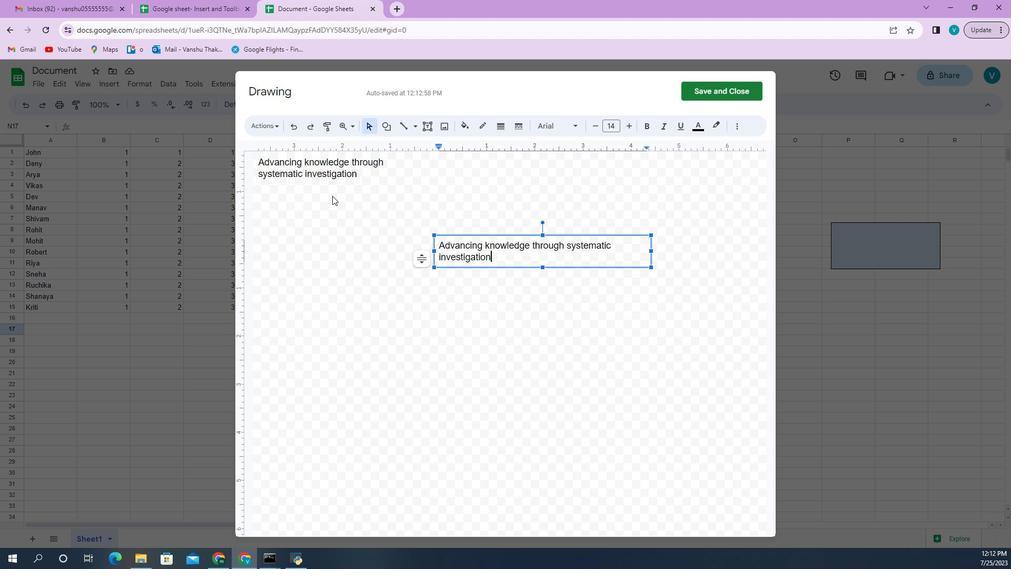 
Action: Mouse moved to (426, 243)
Screenshot: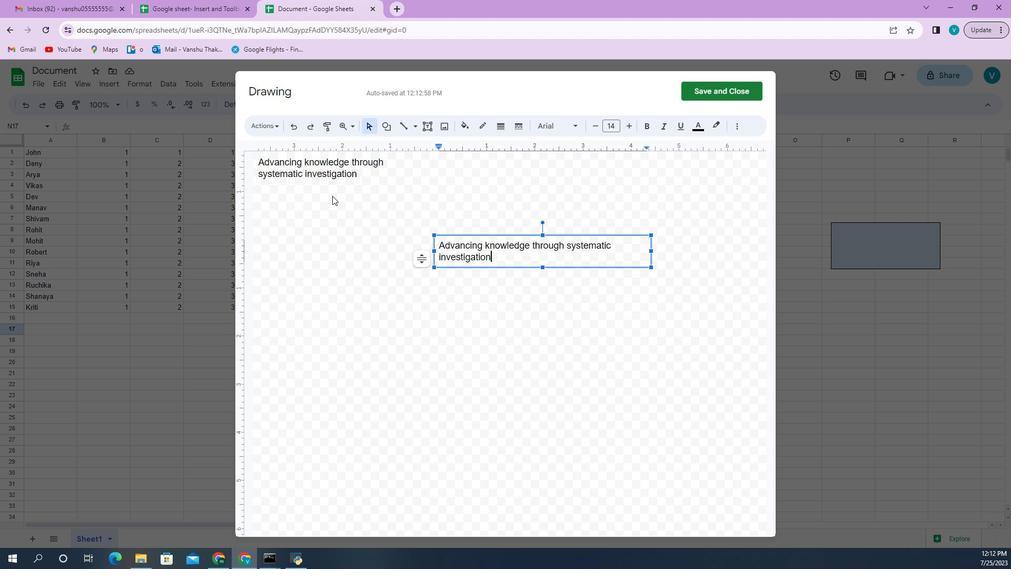 
Action: Key pressed <Key.shift>
Screenshot: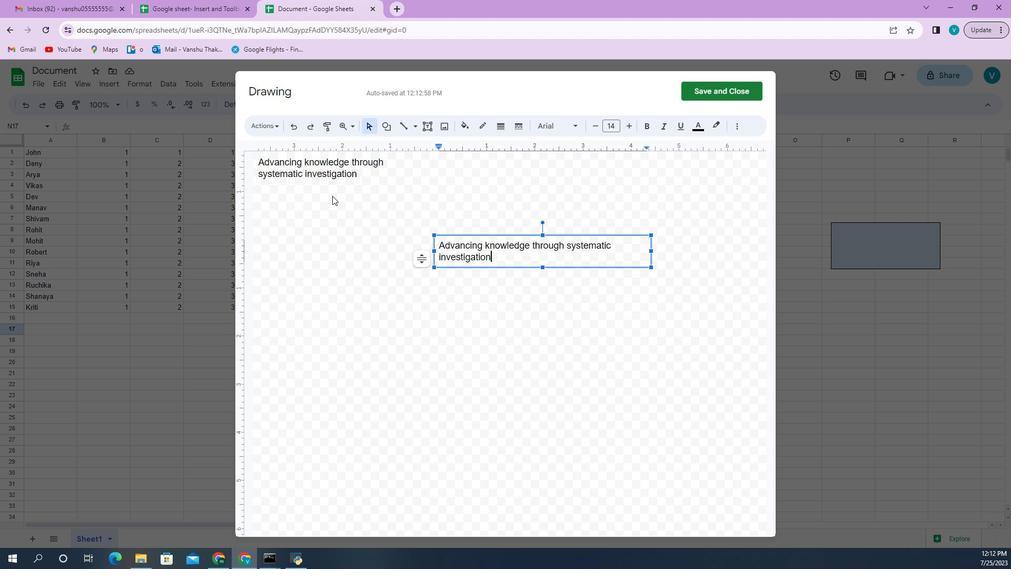 
Action: Mouse moved to (404, 236)
Screenshot: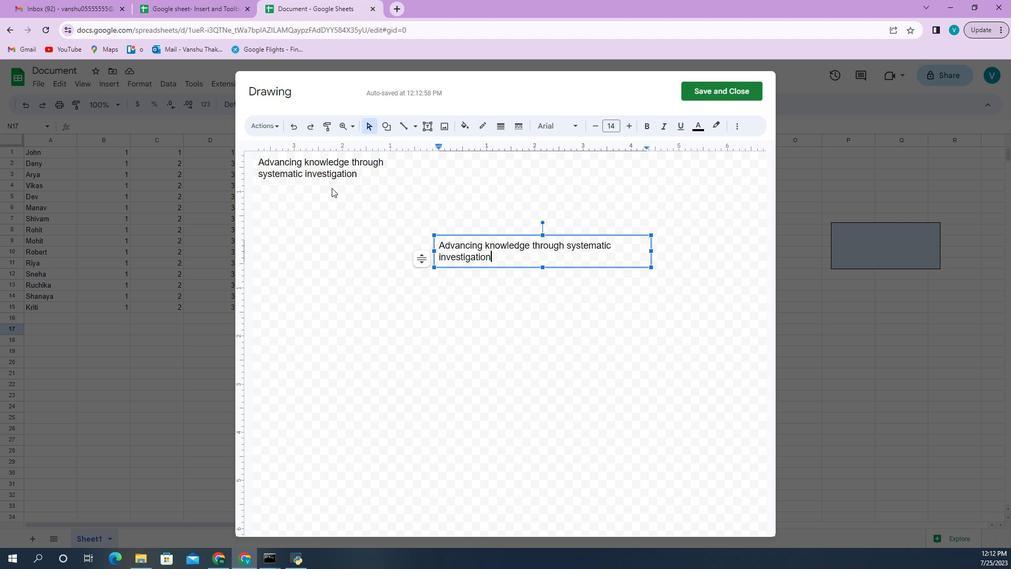 
Action: Key pressed <Key.shift>
Screenshot: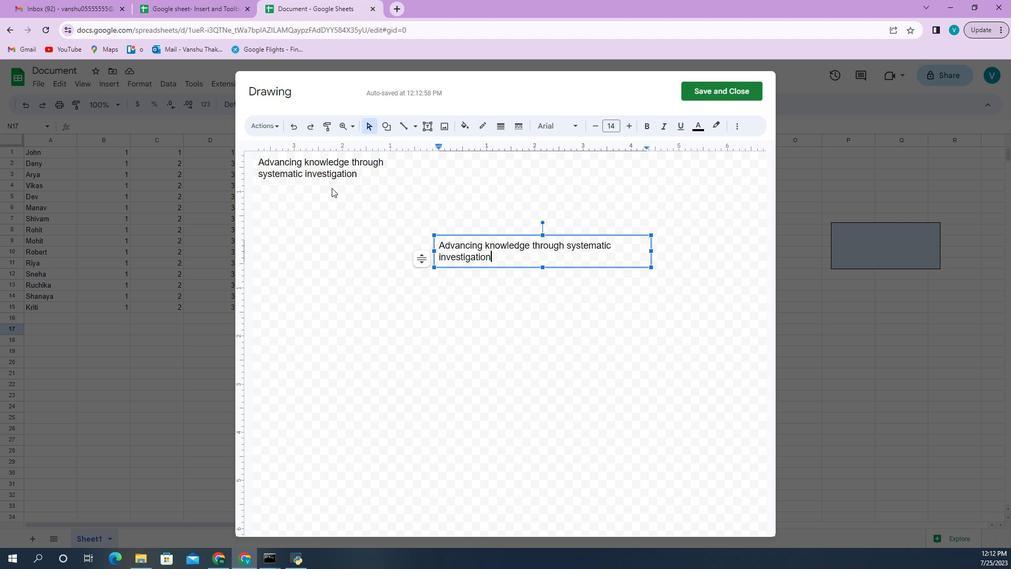 
Action: Mouse moved to (395, 231)
Screenshot: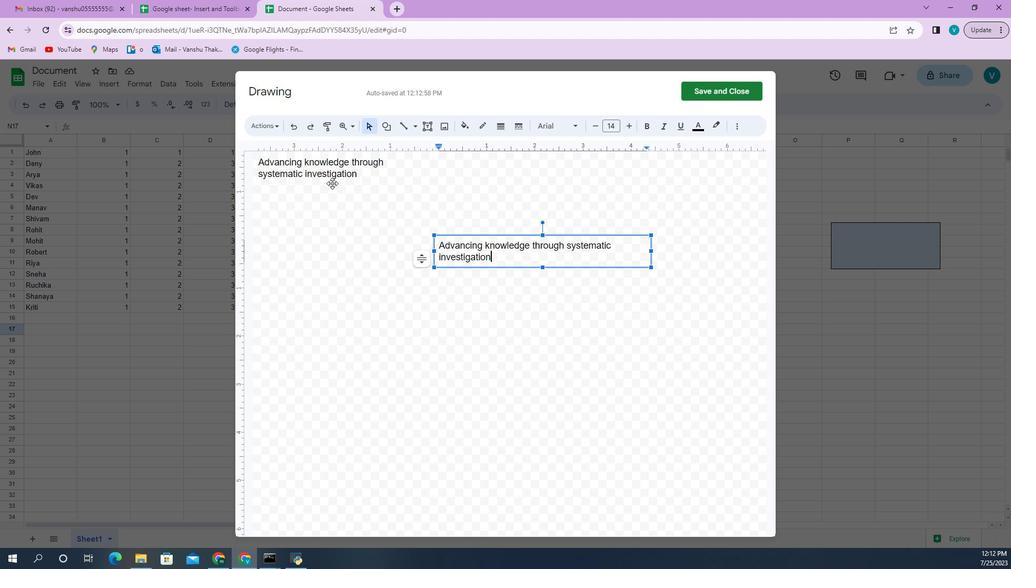 
Action: Key pressed <Key.shift>
Screenshot: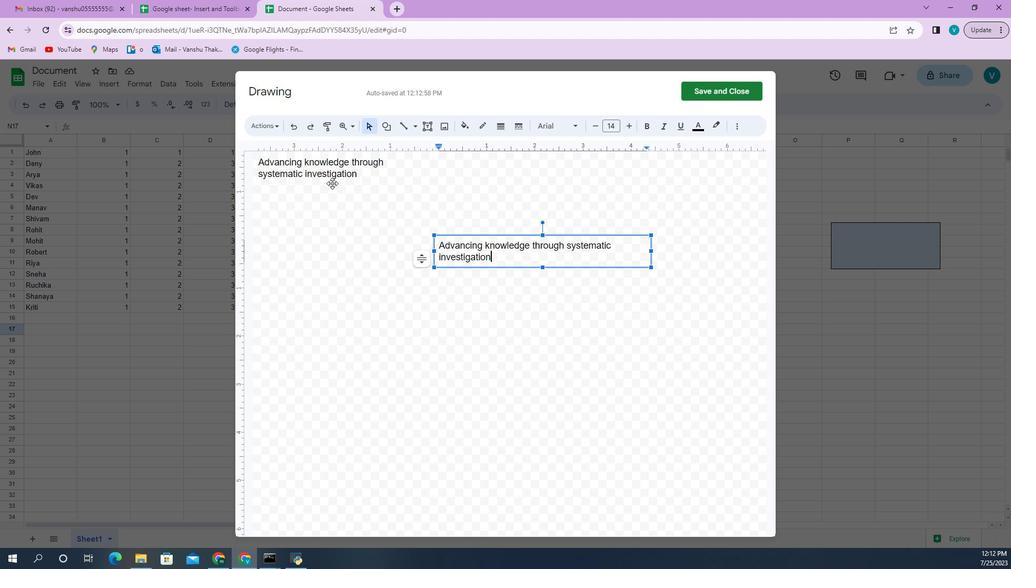 
Action: Mouse moved to (393, 228)
Screenshot: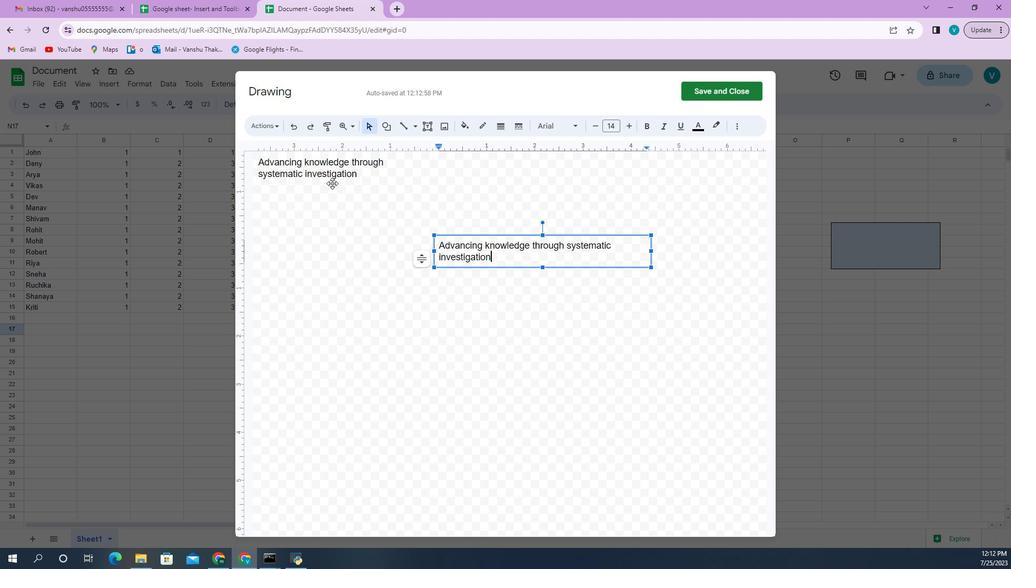 
Action: Key pressed <Key.shift>
Screenshot: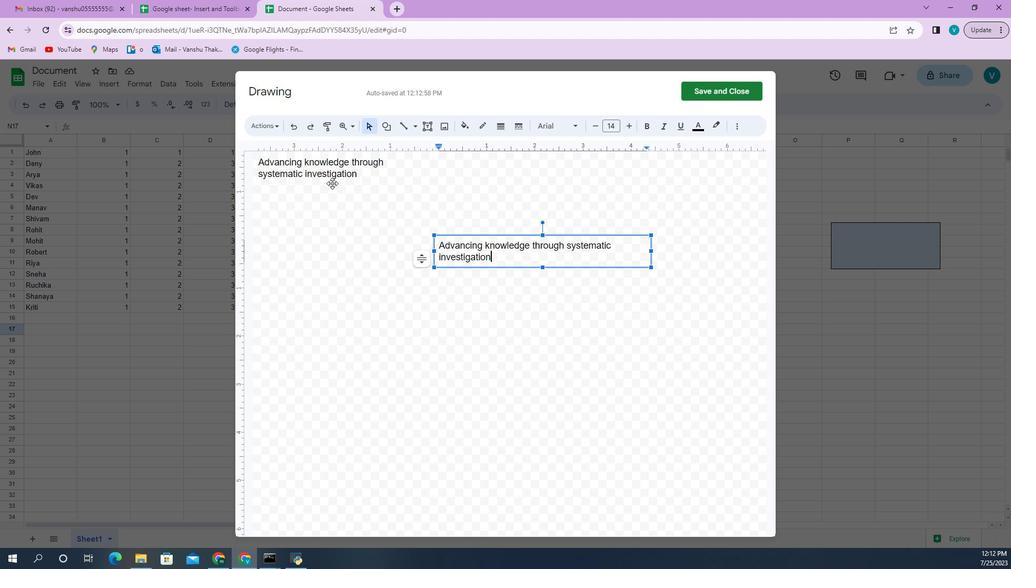 
Action: Mouse moved to (393, 223)
Screenshot: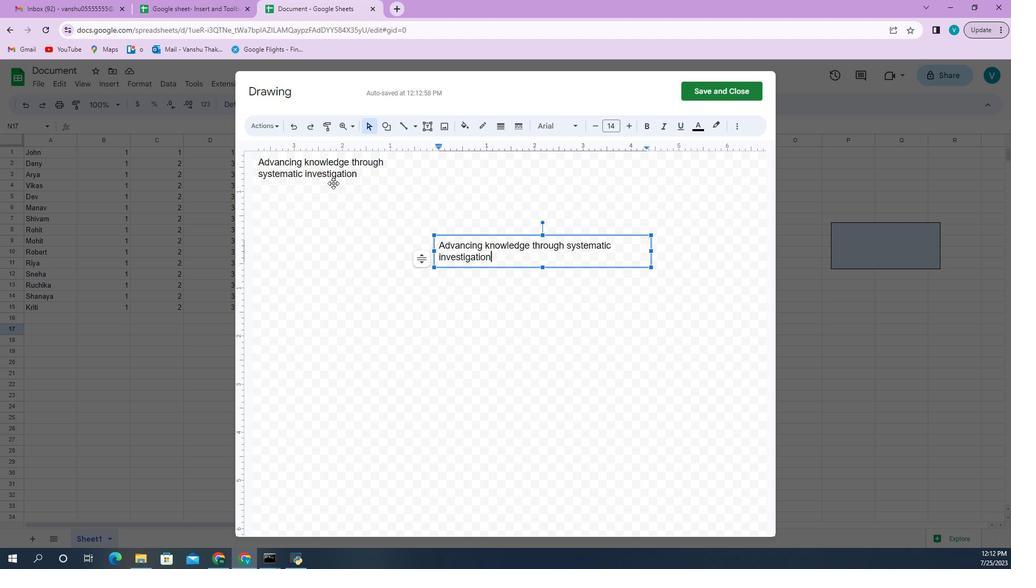 
Action: Key pressed <Key.shift>
Screenshot: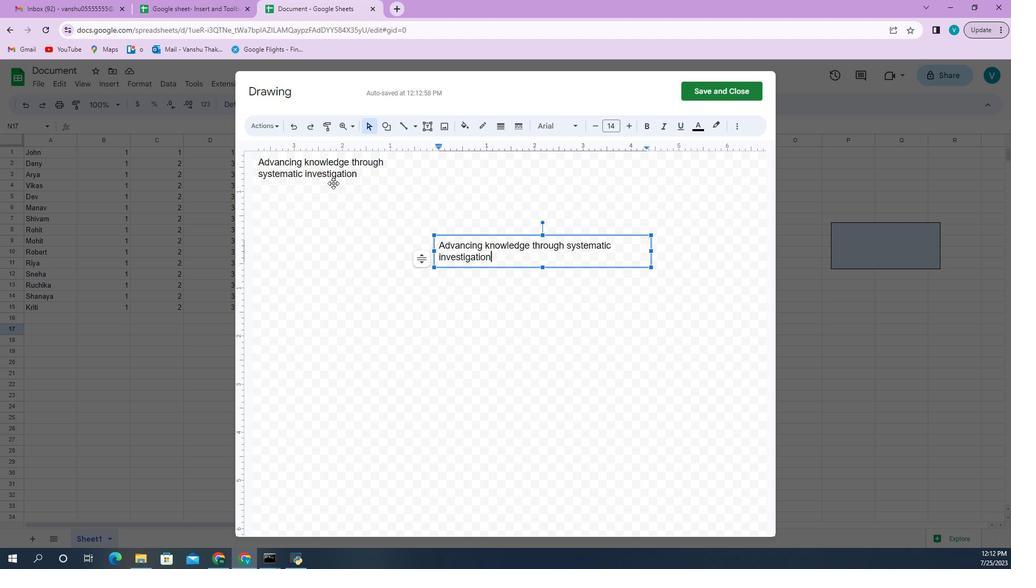 
Action: Mouse moved to (393, 221)
Screenshot: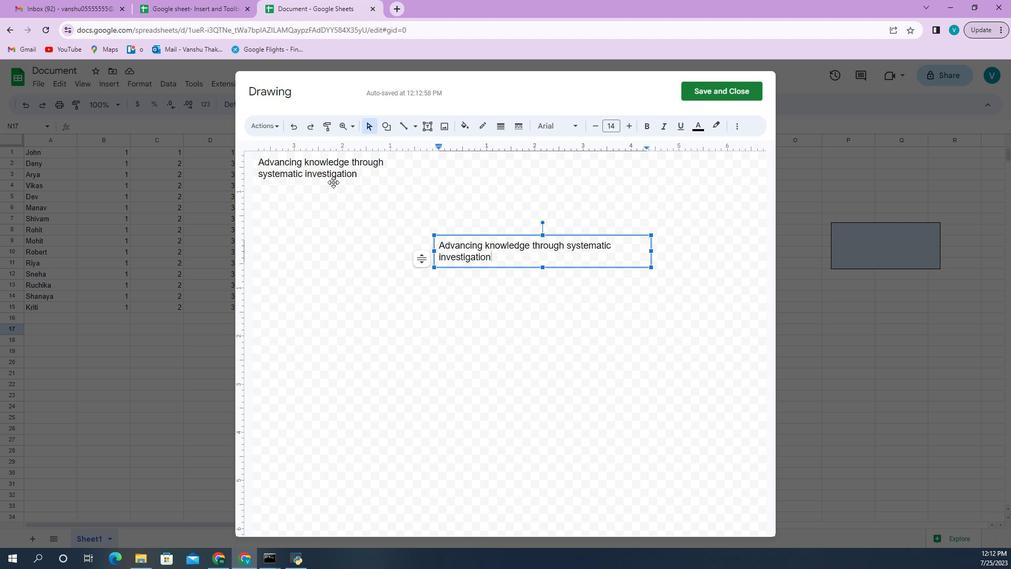
Action: Key pressed <Key.shift>
Screenshot: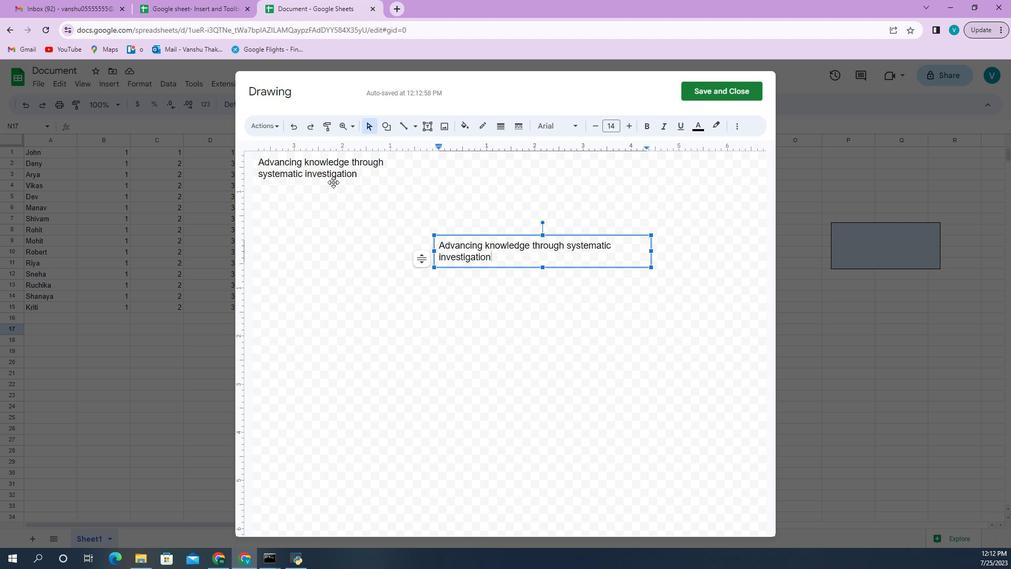 
Action: Mouse moved to (393, 219)
Screenshot: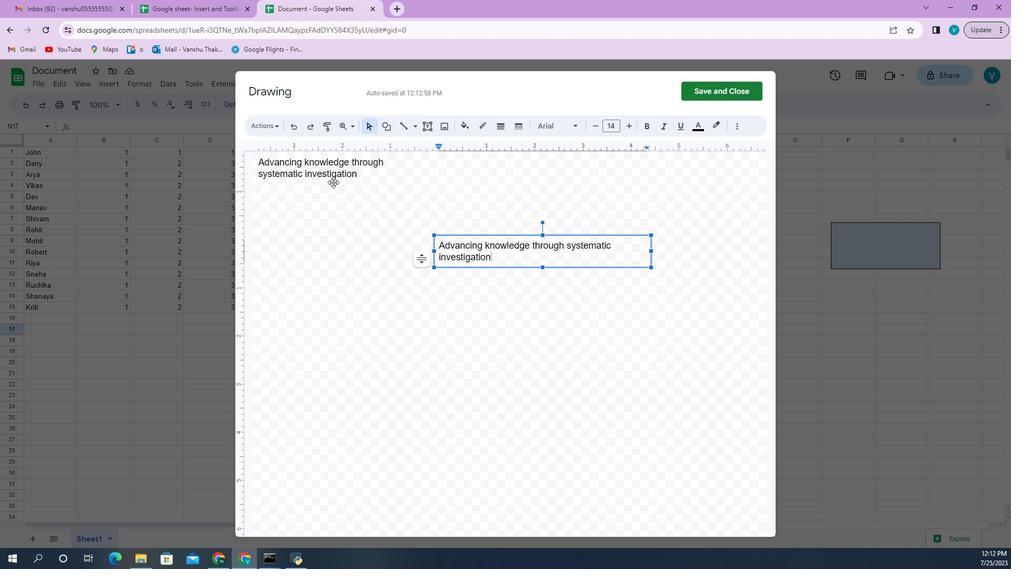 
Action: Key pressed <Key.shift>
Screenshot: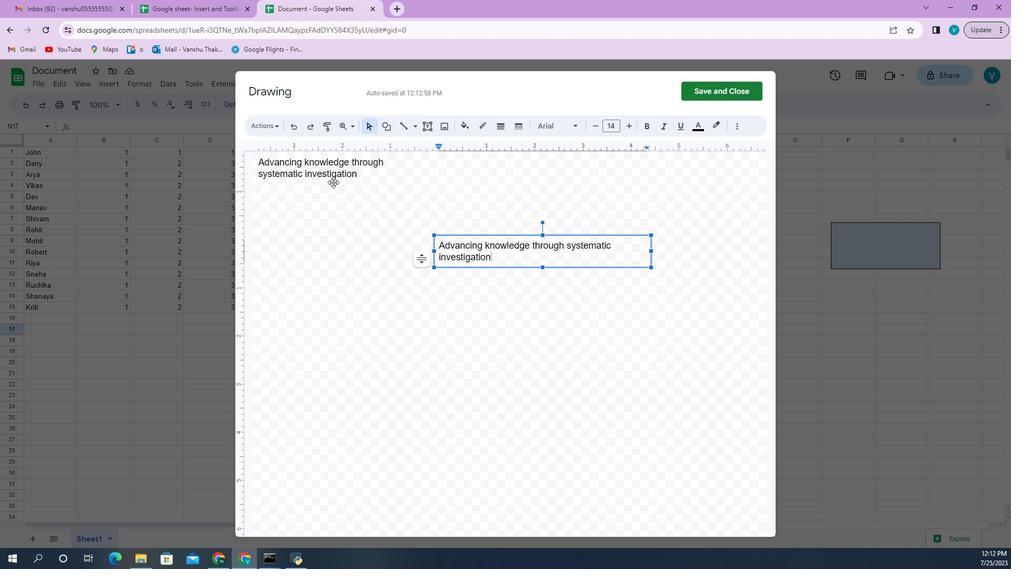 
Action: Mouse moved to (394, 219)
Screenshot: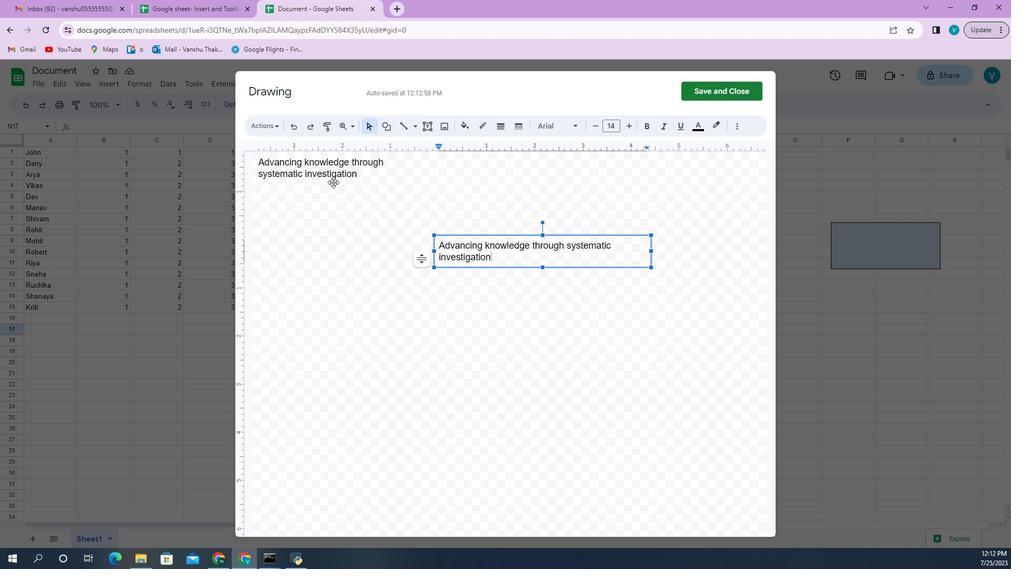 
Action: Key pressed <Key.shift><Key.shift>
Screenshot: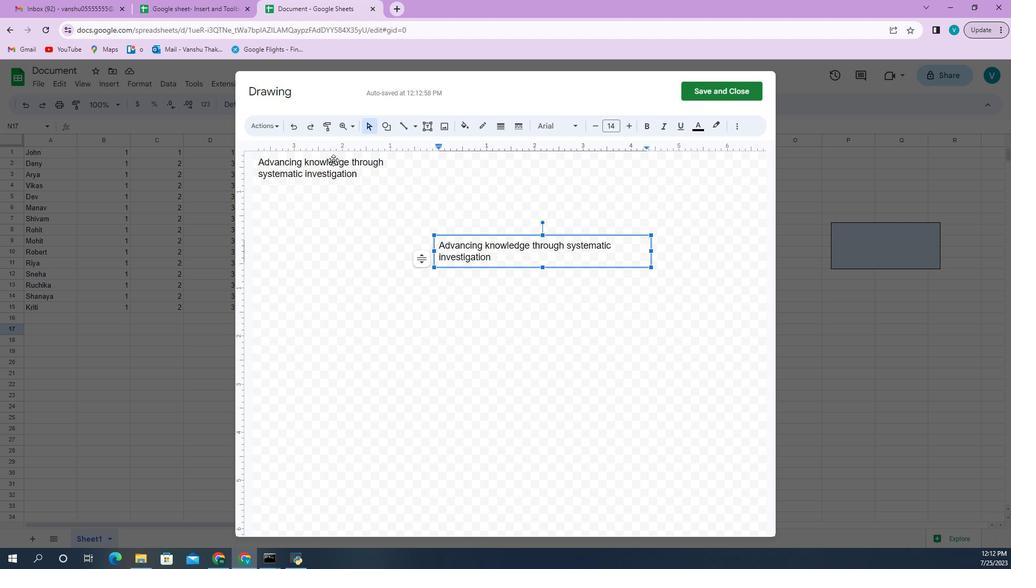 
Action: Mouse moved to (394, 218)
Screenshot: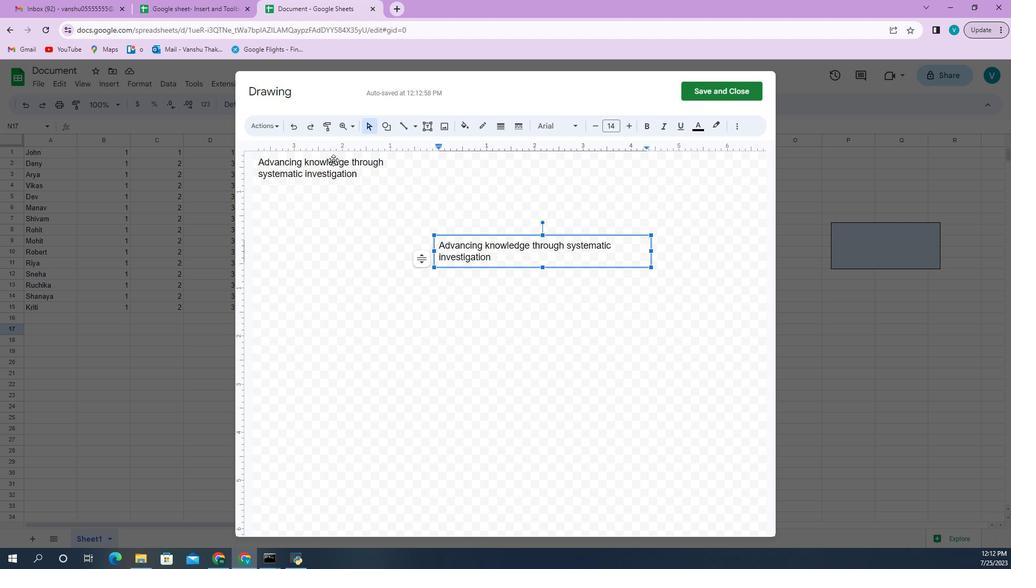 
Action: Key pressed <Key.shift>
Screenshot: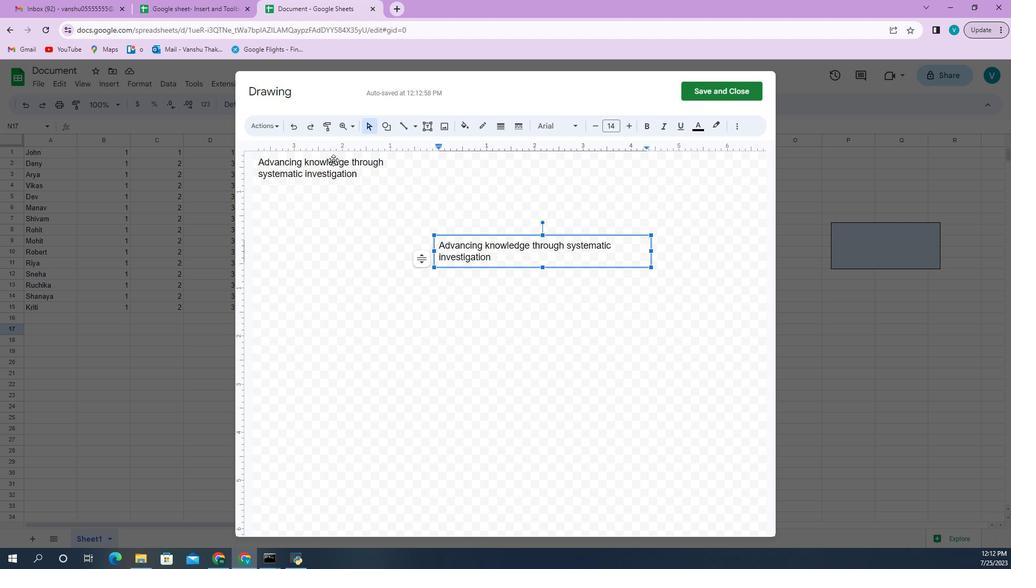 
Action: Mouse moved to (396, 213)
Screenshot: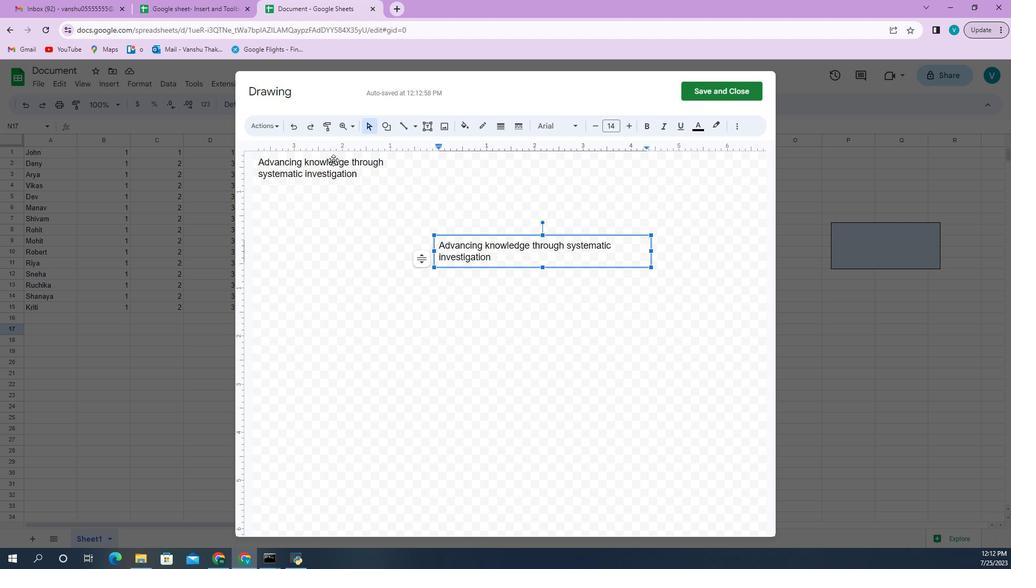 
Action: Key pressed <Key.shift>
Screenshot: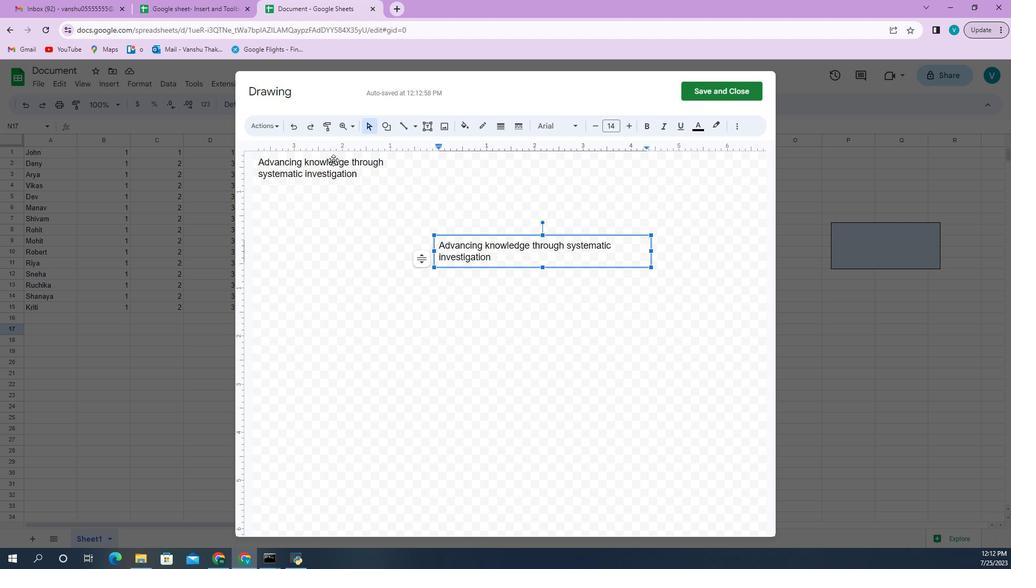 
Action: Mouse moved to (394, 204)
Screenshot: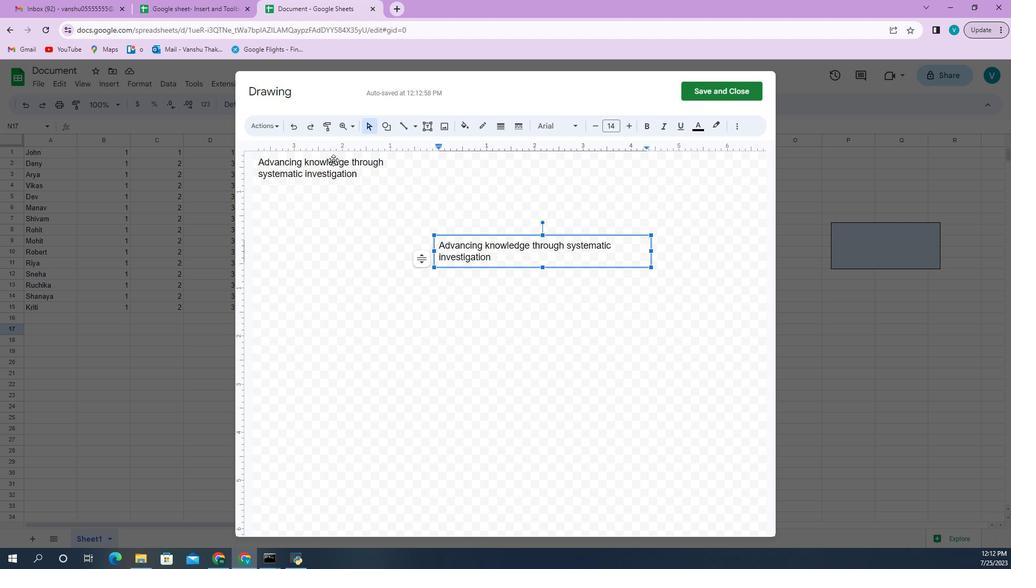 
Action: Key pressed <Key.shift><Key.shift>
Screenshot: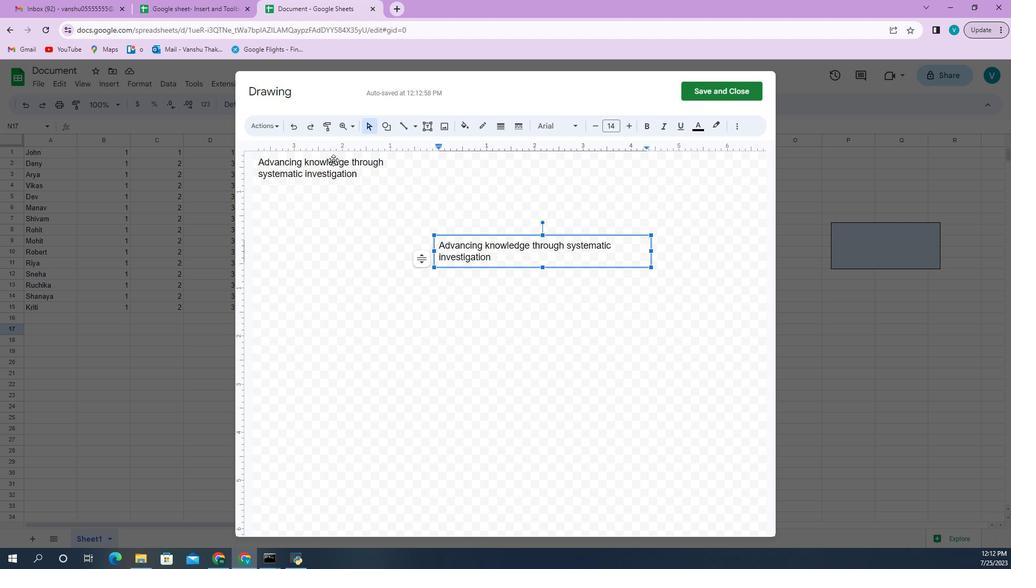 
Action: Mouse pressed left at (394, 204)
Screenshot: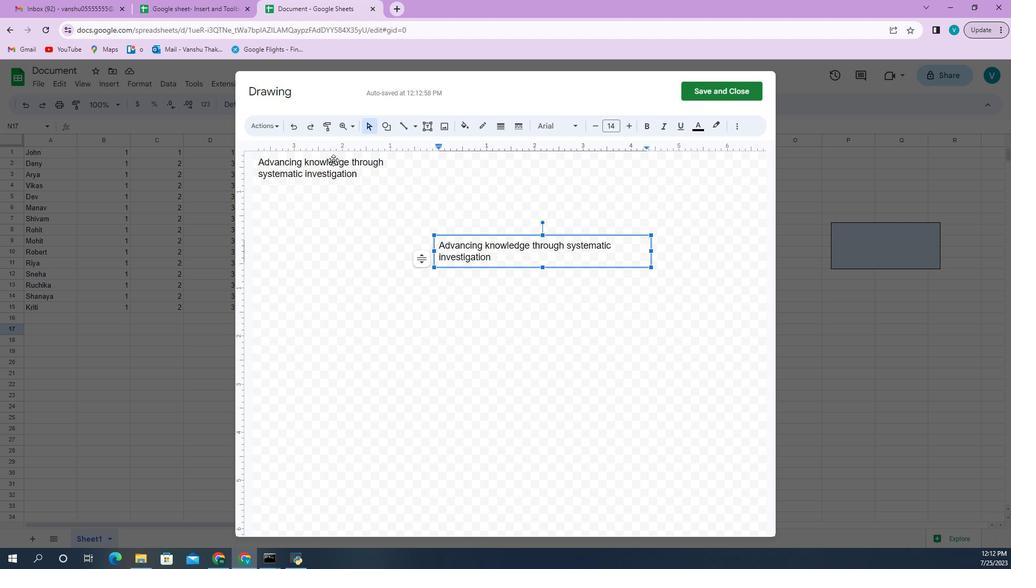 
Action: Key pressed <Key.shift><Key.shift><Key.shift><Key.shift><Key.shift><Key.shift><Key.shift><Key.shift><Key.shift><Key.shift><Key.shift><Key.shift><Key.shift><Key.shift><Key.shift><Key.shift><Key.shift><Key.shift>
Screenshot: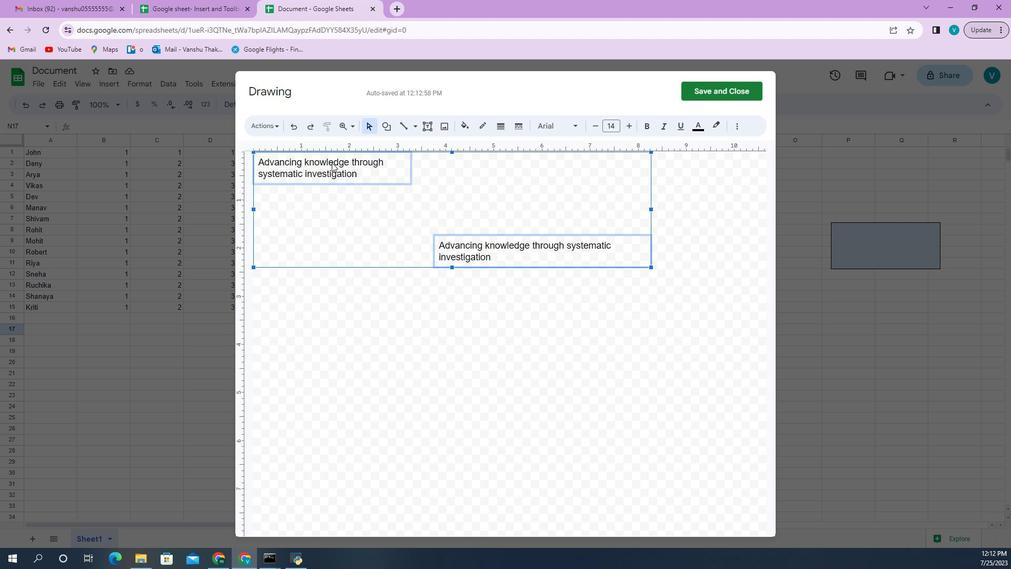 
Action: Mouse moved to (394, 204)
Screenshot: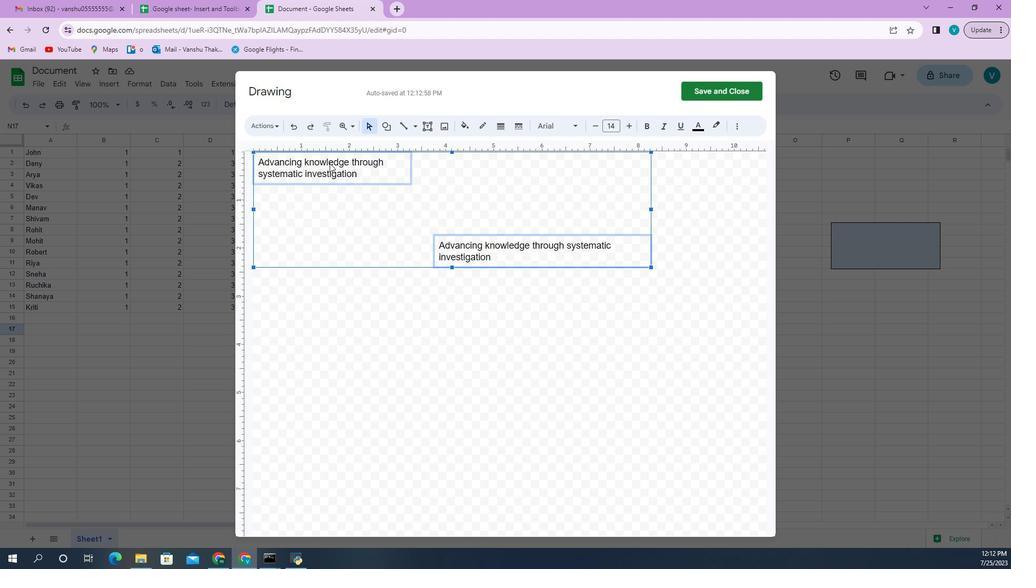 
Action: Key pressed <Key.shift>
Screenshot: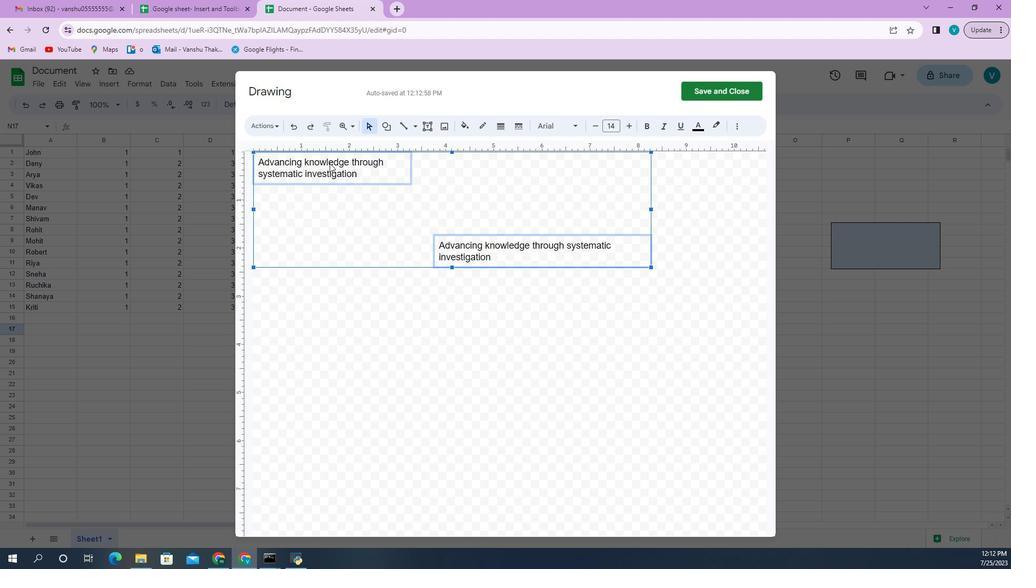 
Action: Mouse moved to (394, 204)
Screenshot: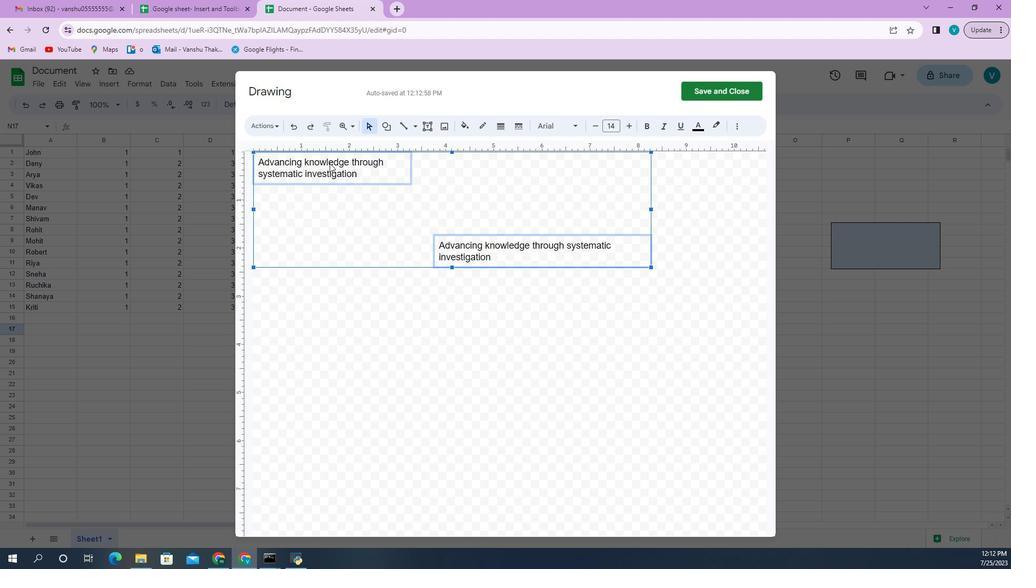 
Action: Key pressed <Key.shift>
Screenshot: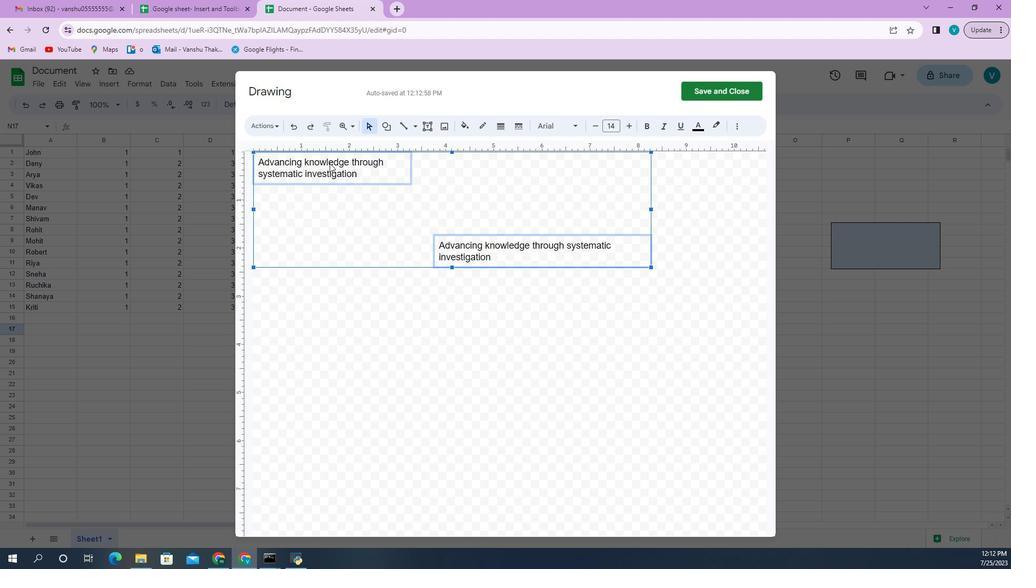 
Action: Mouse moved to (394, 204)
Screenshot: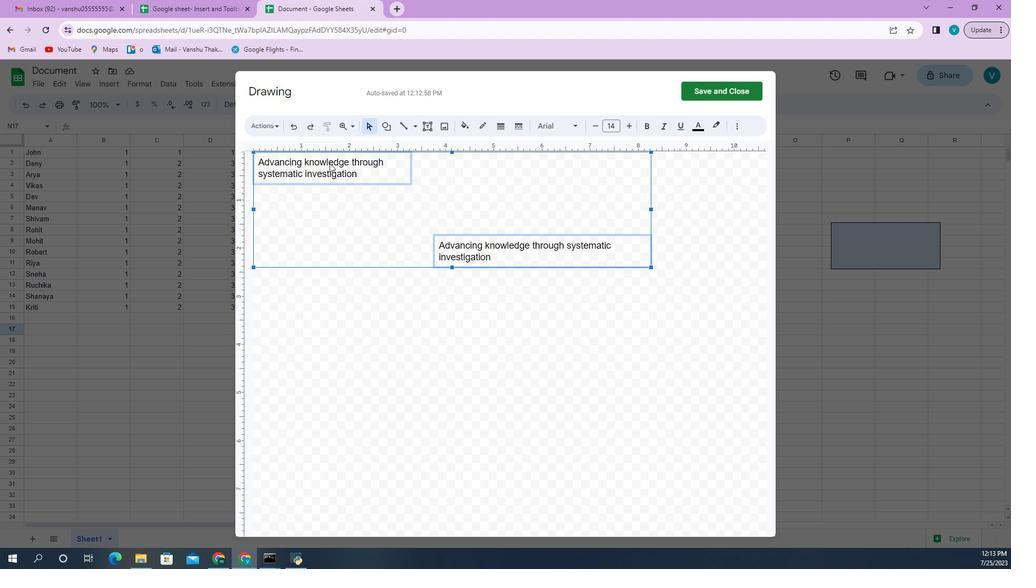 
Action: Key pressed <Key.shift>
Screenshot: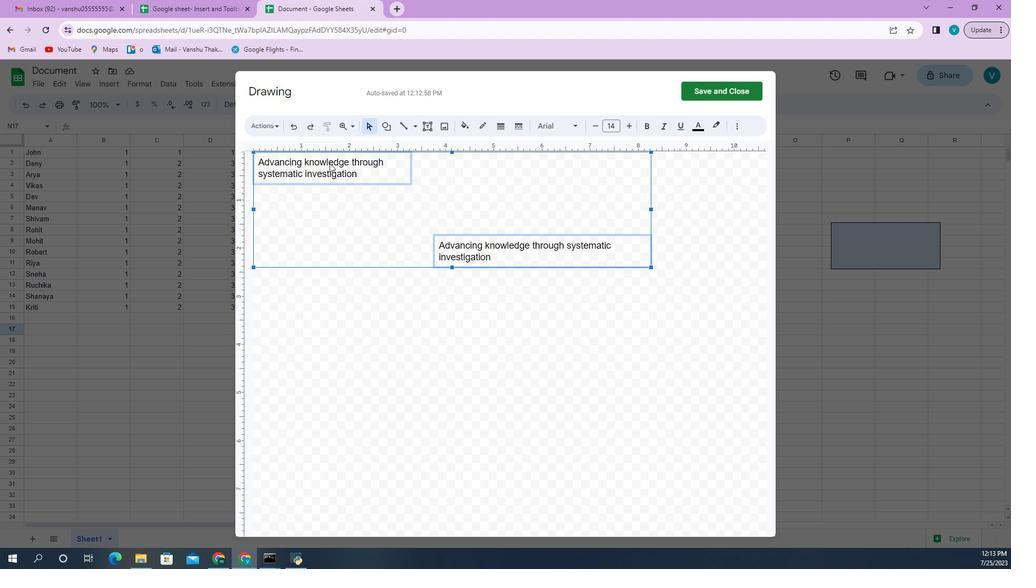 
Action: Mouse moved to (390, 206)
Screenshot: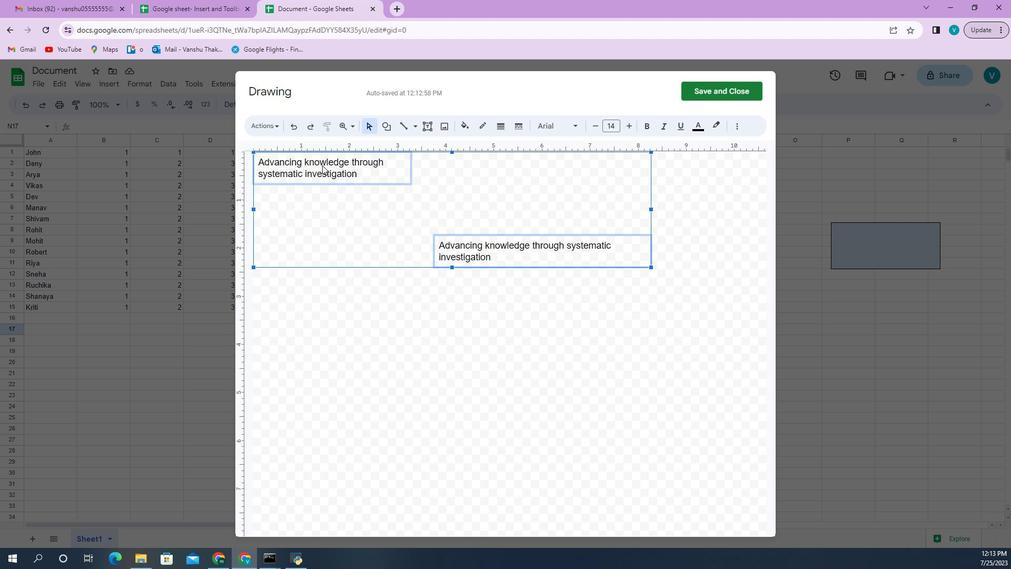 
Action: Key pressed <Key.shift><Key.shift>
Screenshot: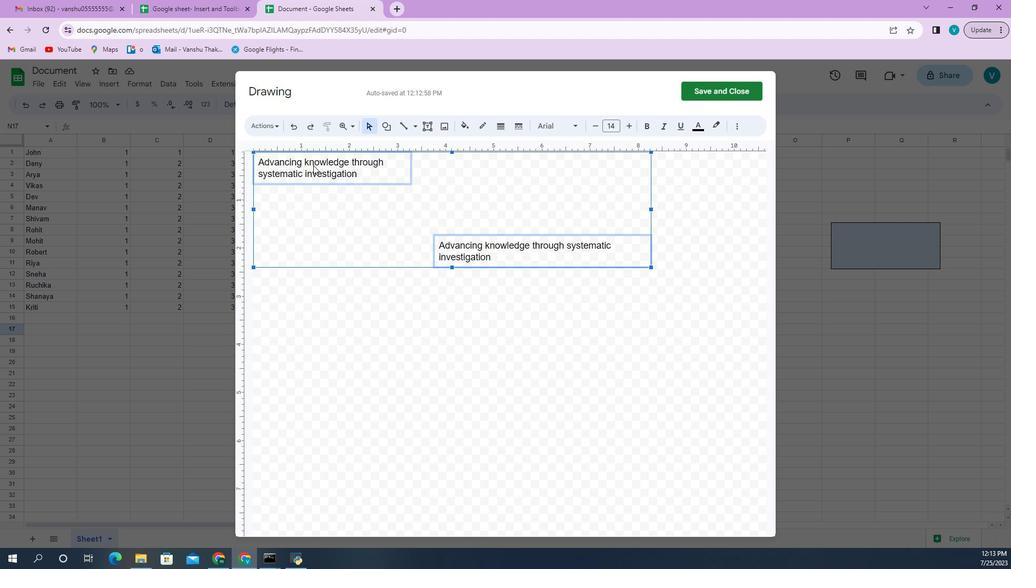 
Action: Mouse moved to (328, 182)
Screenshot: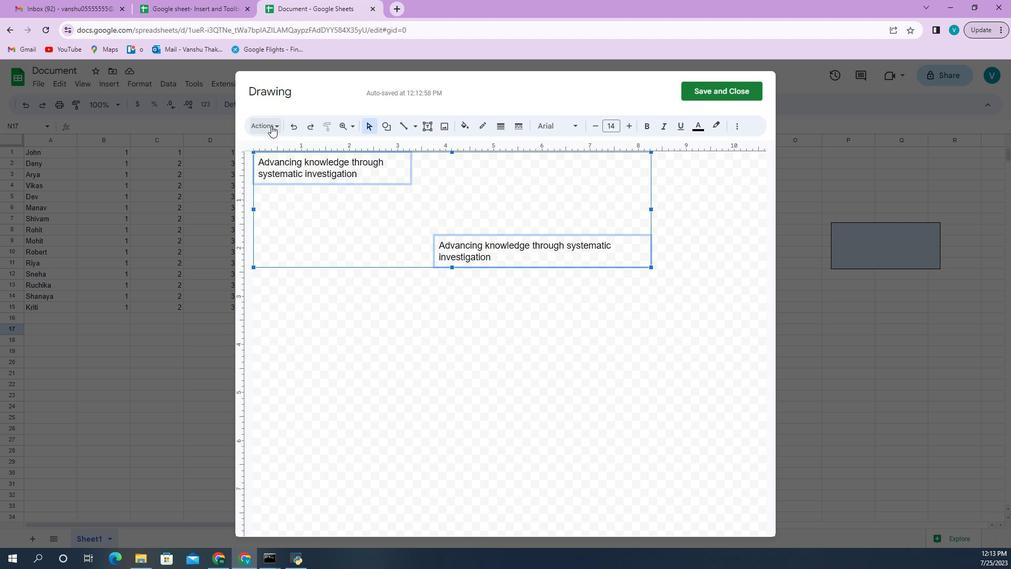 
Action: Mouse pressed left at (328, 182)
Screenshot: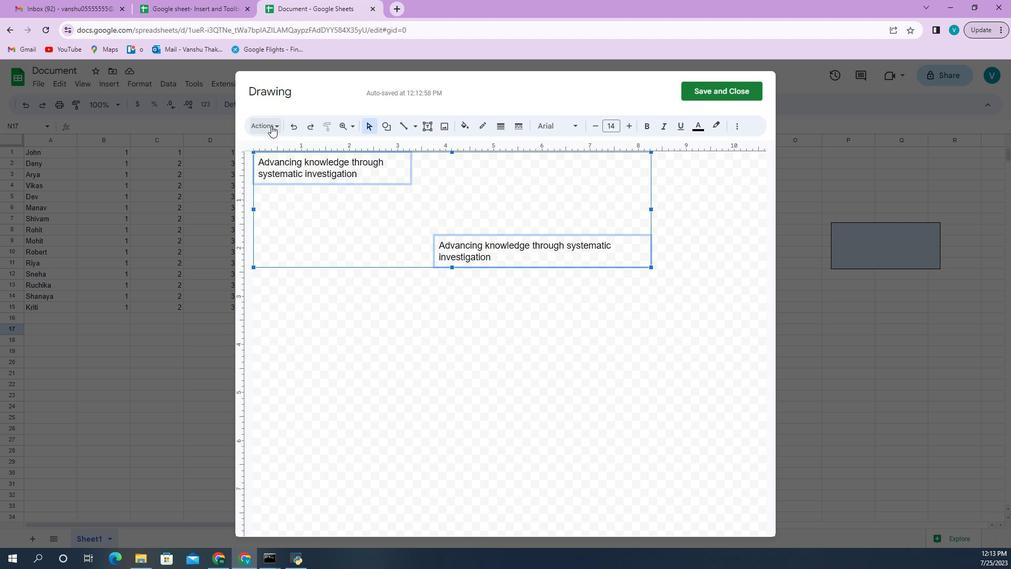 
Action: Mouse moved to (347, 301)
Screenshot: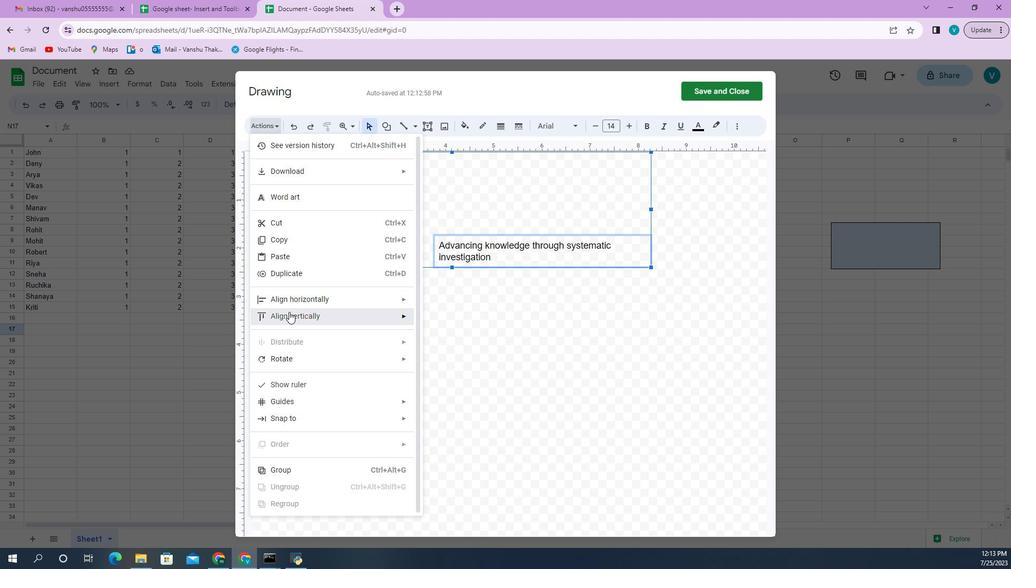 
Action: Mouse pressed left at (347, 301)
Screenshot: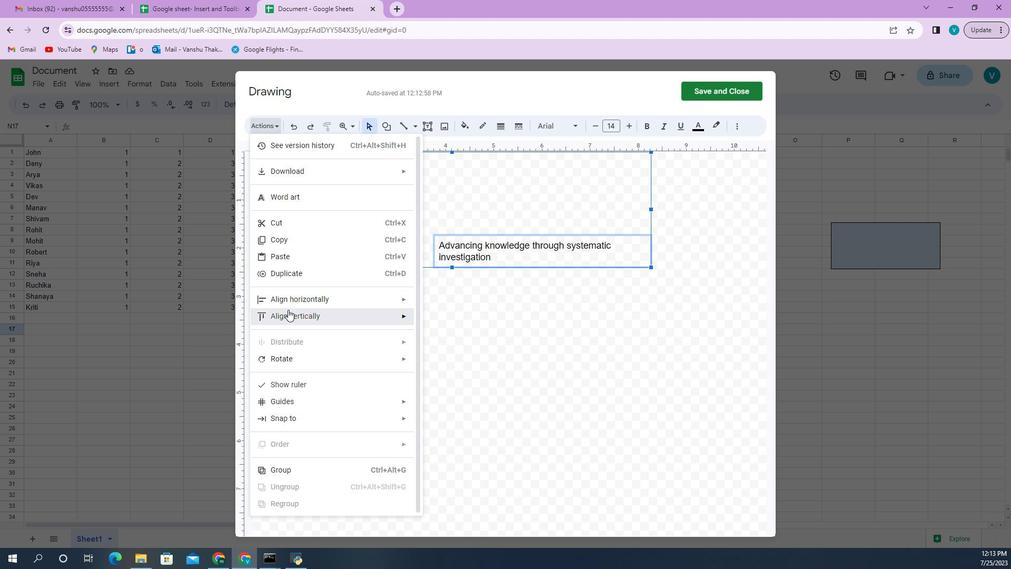 
Action: Mouse moved to (506, 306)
Screenshot: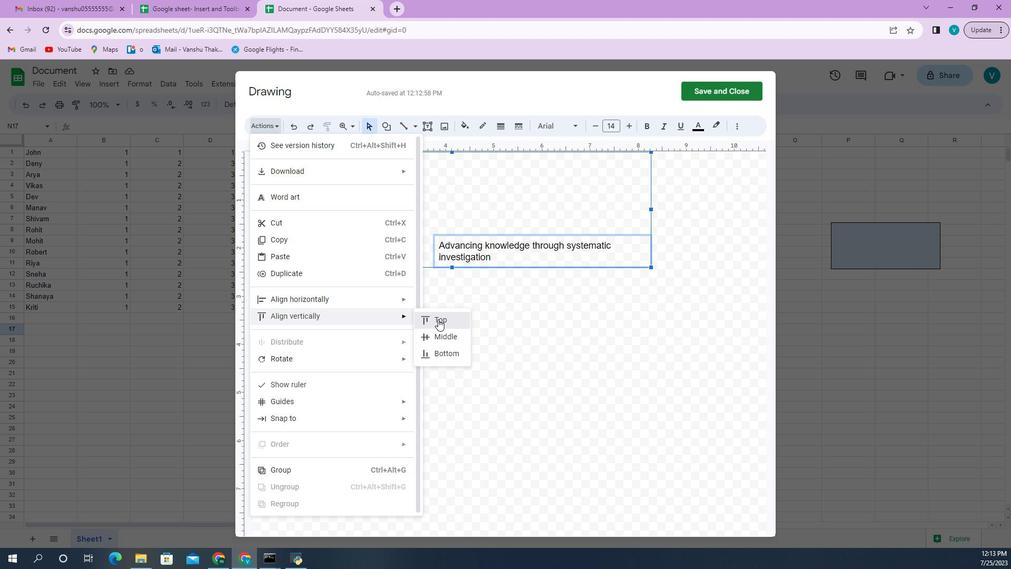 
Action: Mouse pressed left at (506, 306)
Screenshot: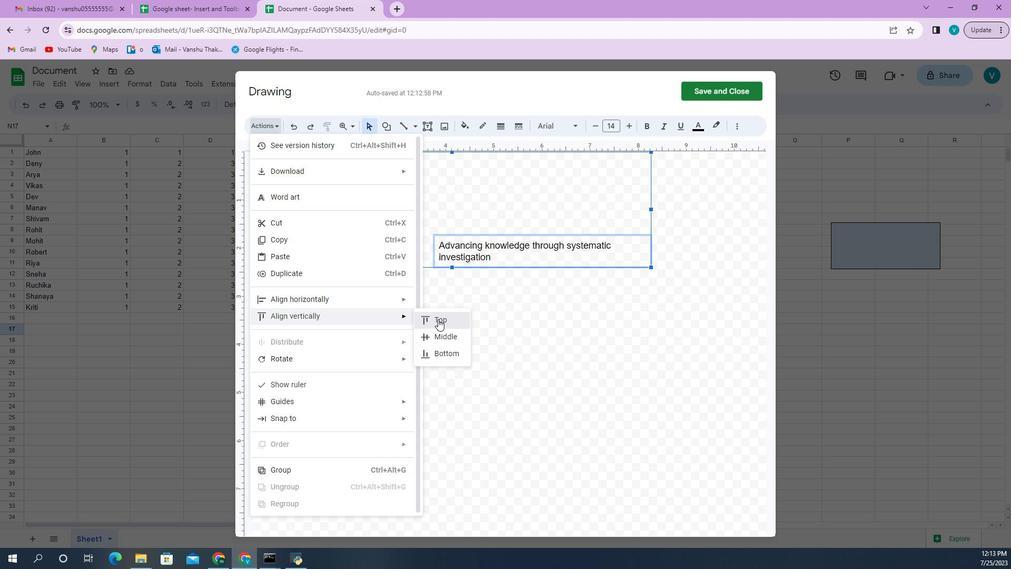 
Action: Mouse moved to (511, 299)
Screenshot: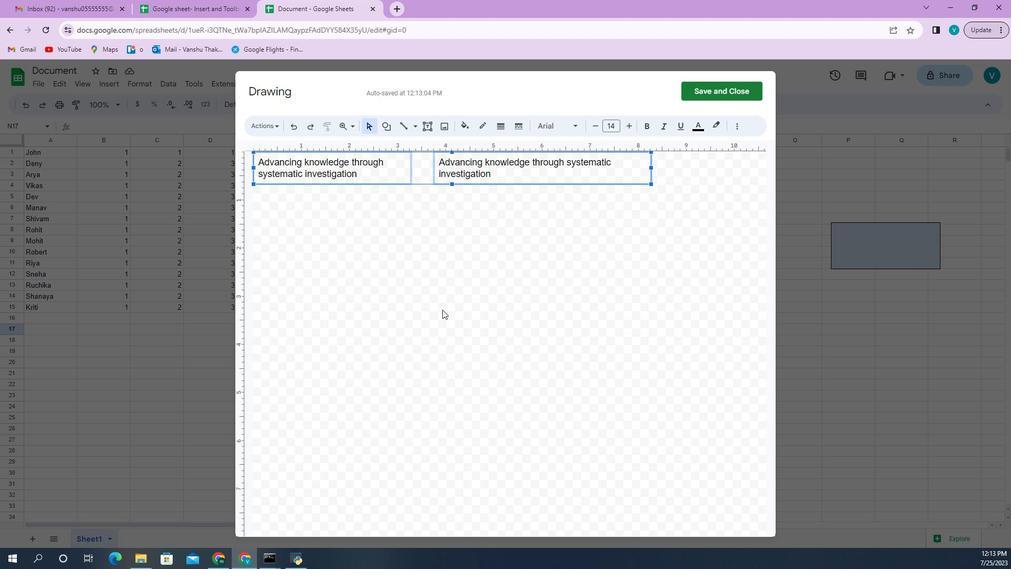 
